 Task: Find connections with filter location Maldegem with filter topic #Travellingwith filter profile language English with filter current company Acme Services with filter school Avanthi Institute of Engineering & Technology, Tamaram Village, Makavarapalem mandal, Narsipatnam , Pin-531113. (CC-81) with filter industry Waste Collection with filter service category Event Planning with filter keywords title Mover
Action: Mouse moved to (539, 105)
Screenshot: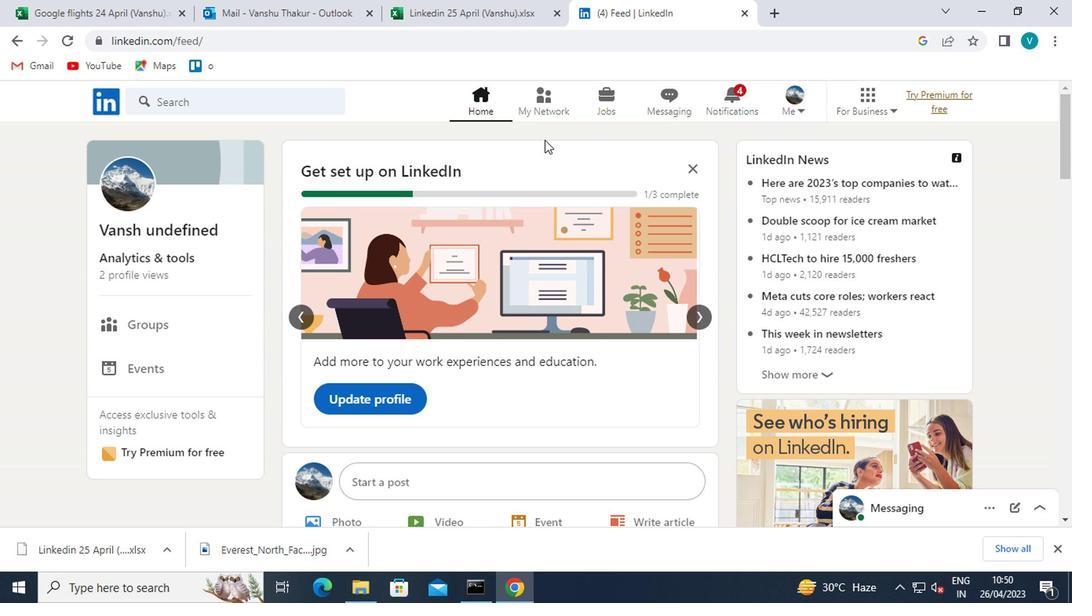 
Action: Mouse pressed left at (539, 105)
Screenshot: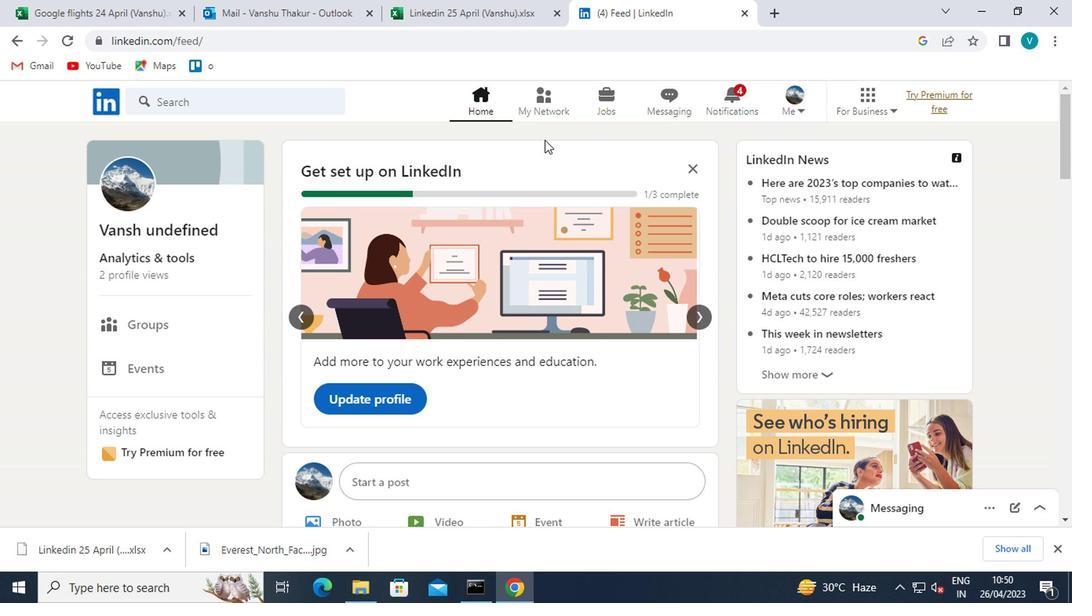 
Action: Mouse moved to (177, 185)
Screenshot: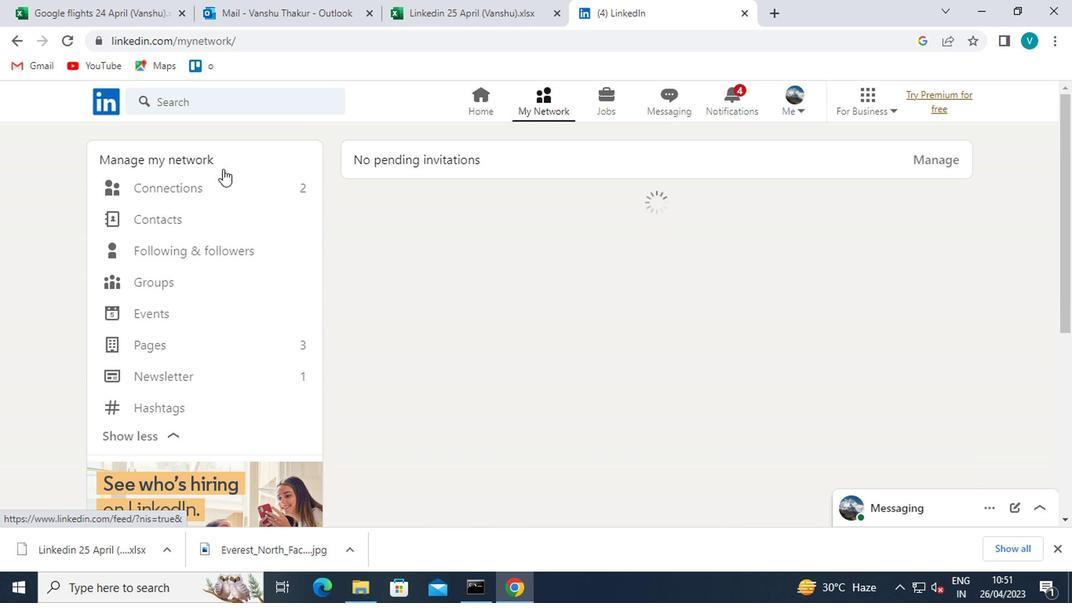 
Action: Mouse pressed left at (177, 185)
Screenshot: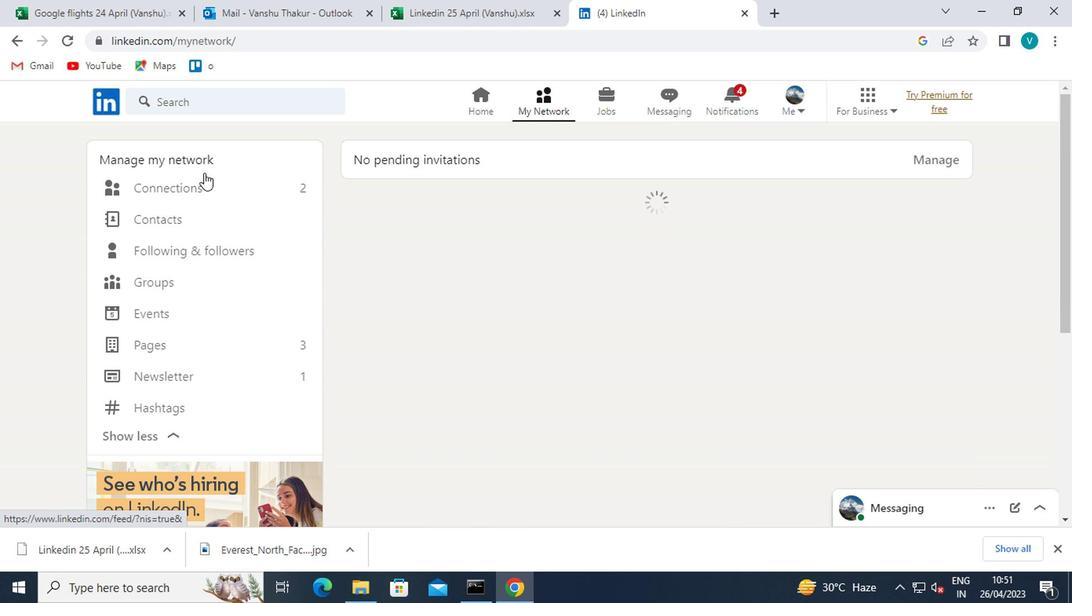 
Action: Mouse moved to (666, 191)
Screenshot: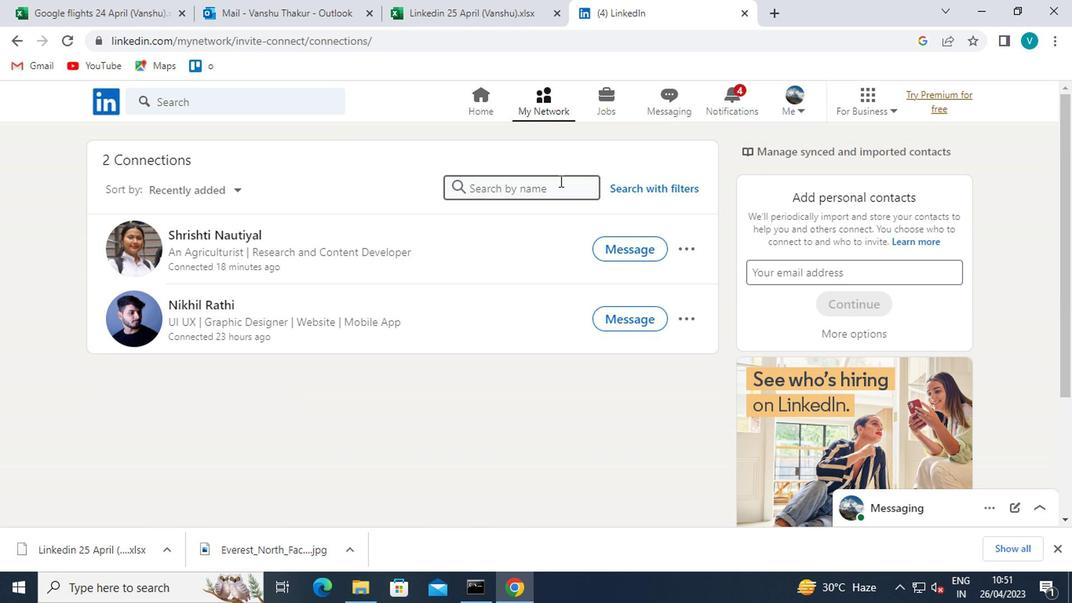 
Action: Mouse pressed left at (666, 191)
Screenshot: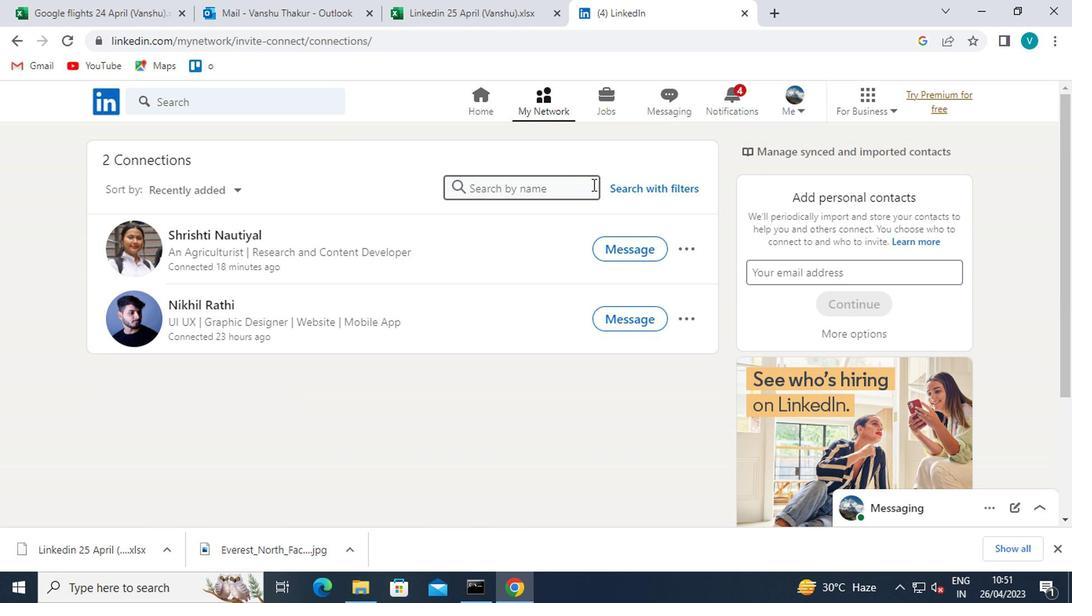 
Action: Mouse moved to (533, 154)
Screenshot: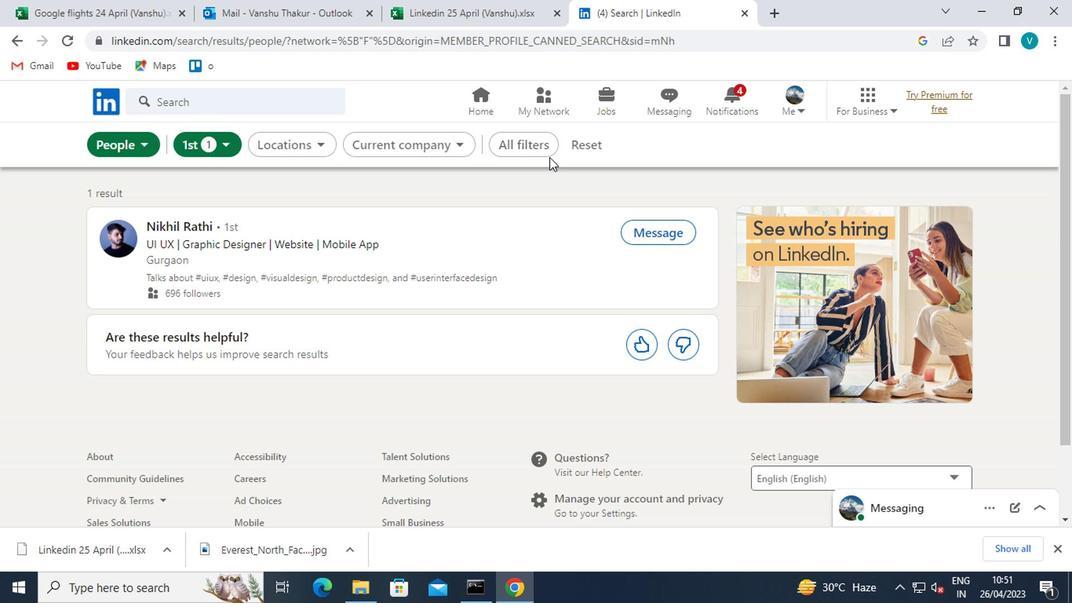 
Action: Mouse pressed left at (533, 154)
Screenshot: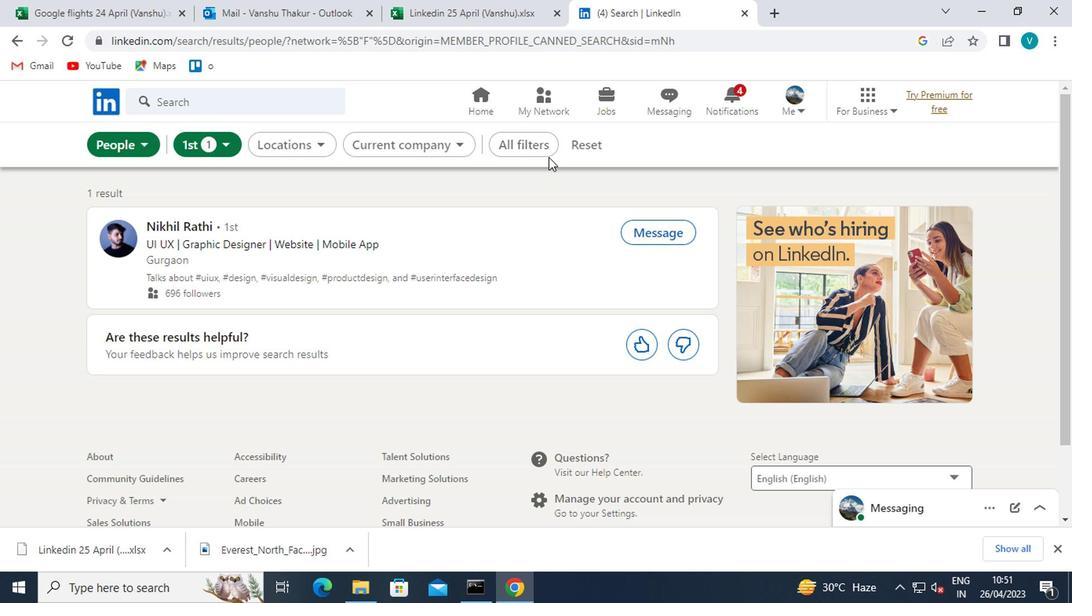 
Action: Mouse moved to (757, 220)
Screenshot: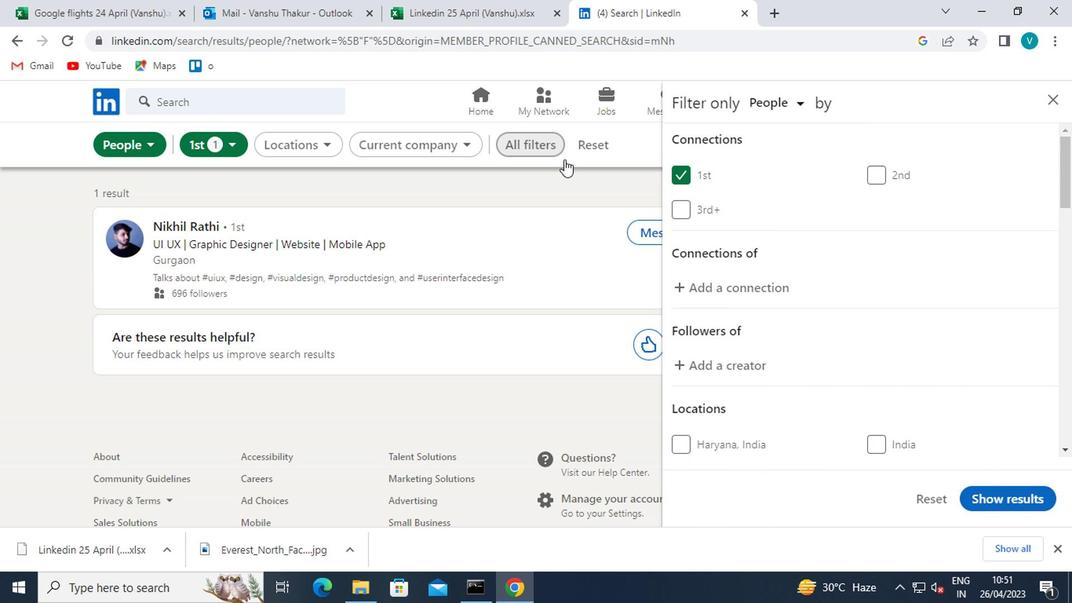 
Action: Mouse scrolled (757, 219) with delta (0, -1)
Screenshot: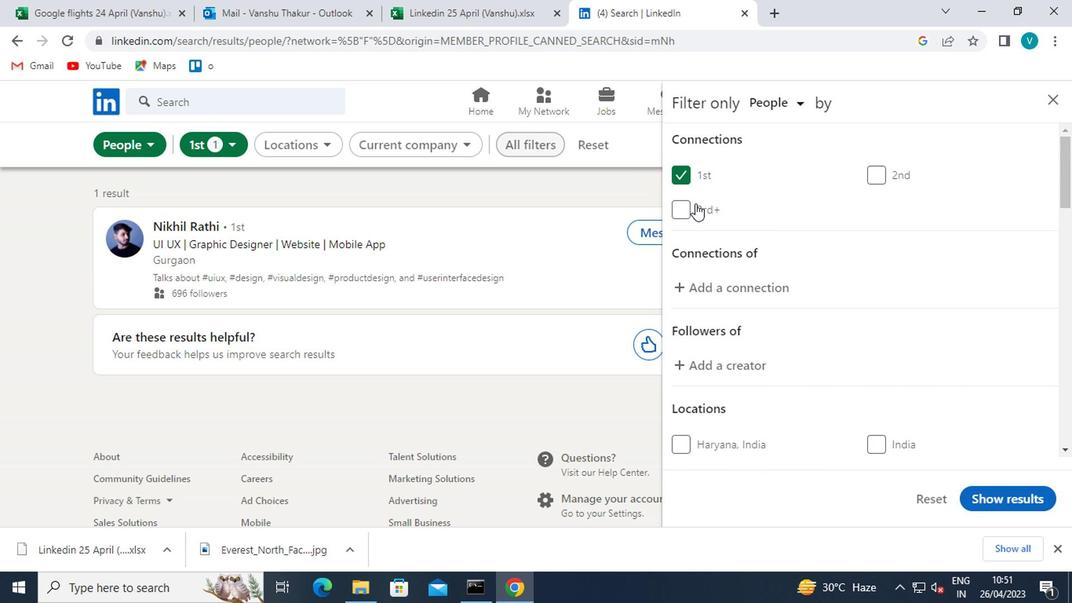 
Action: Mouse scrolled (757, 219) with delta (0, -1)
Screenshot: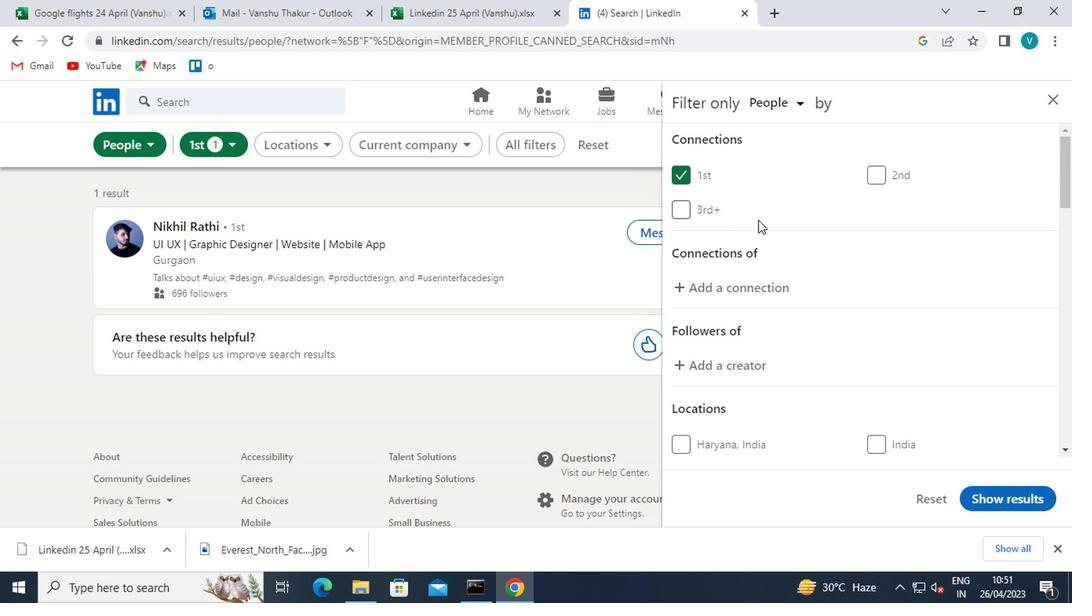
Action: Mouse moved to (731, 352)
Screenshot: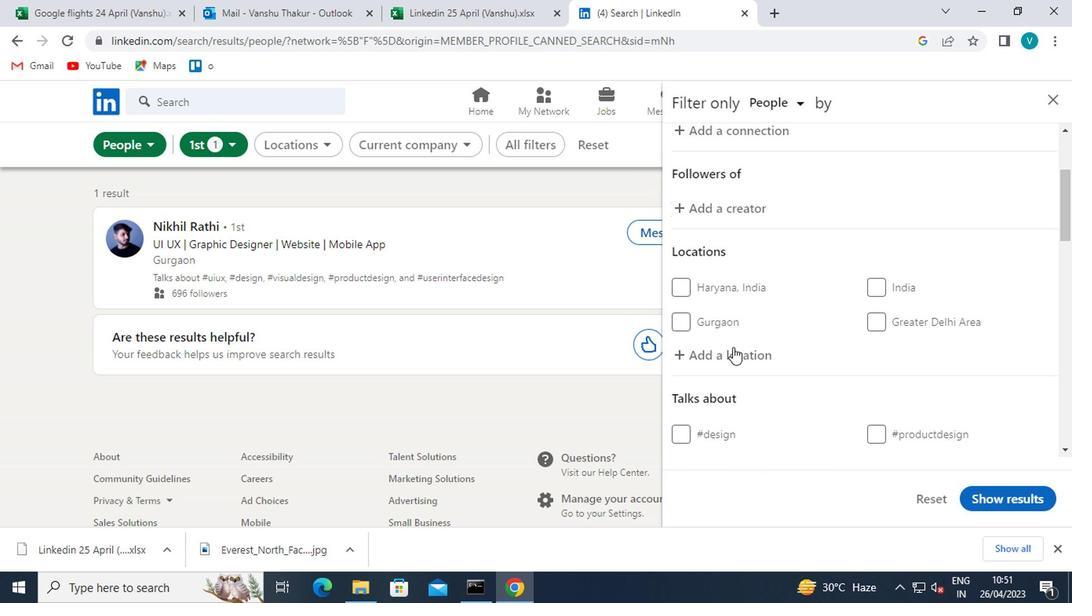 
Action: Mouse pressed left at (731, 352)
Screenshot: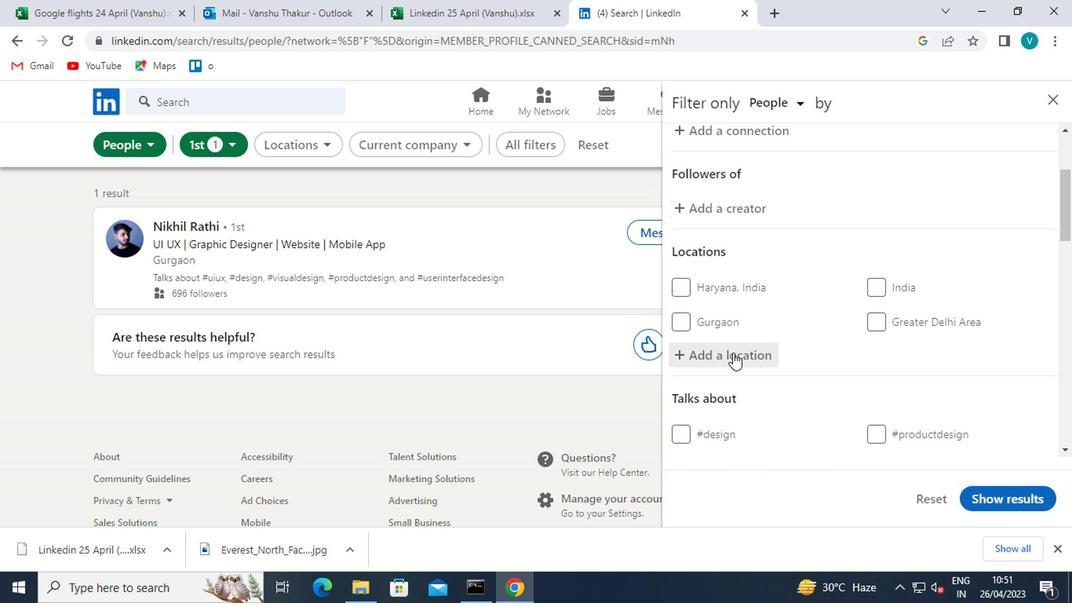 
Action: Key pressed <Key.shift>MALDEGEM
Screenshot: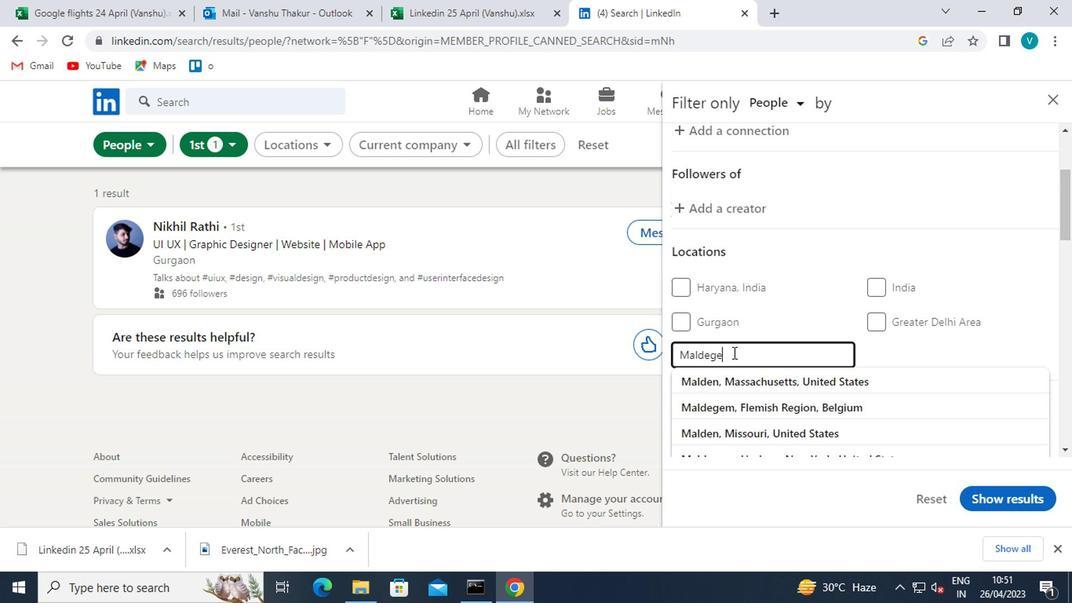 
Action: Mouse moved to (746, 386)
Screenshot: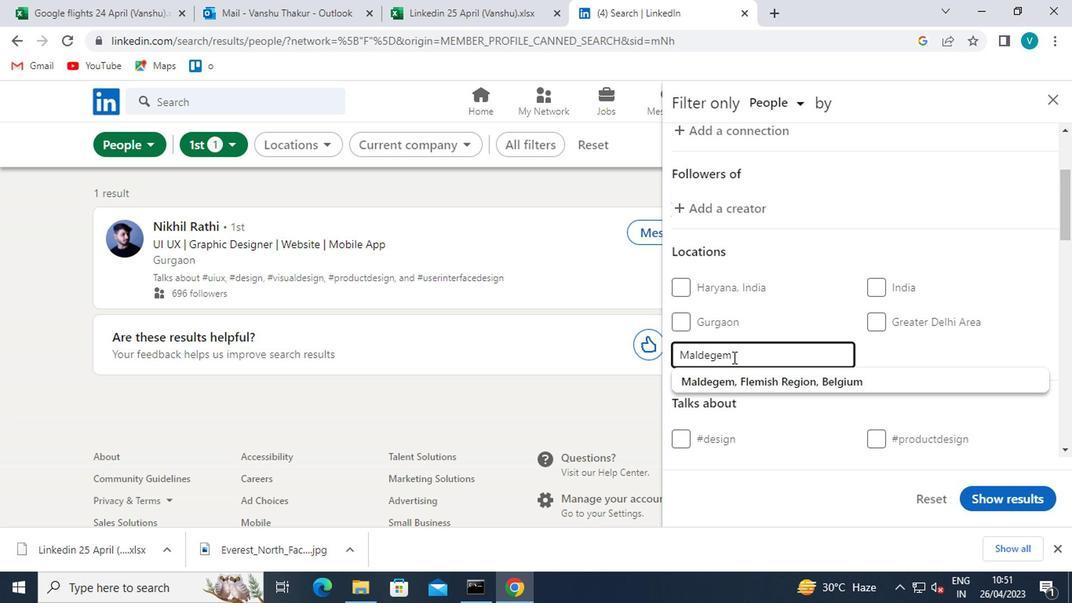 
Action: Mouse pressed left at (746, 386)
Screenshot: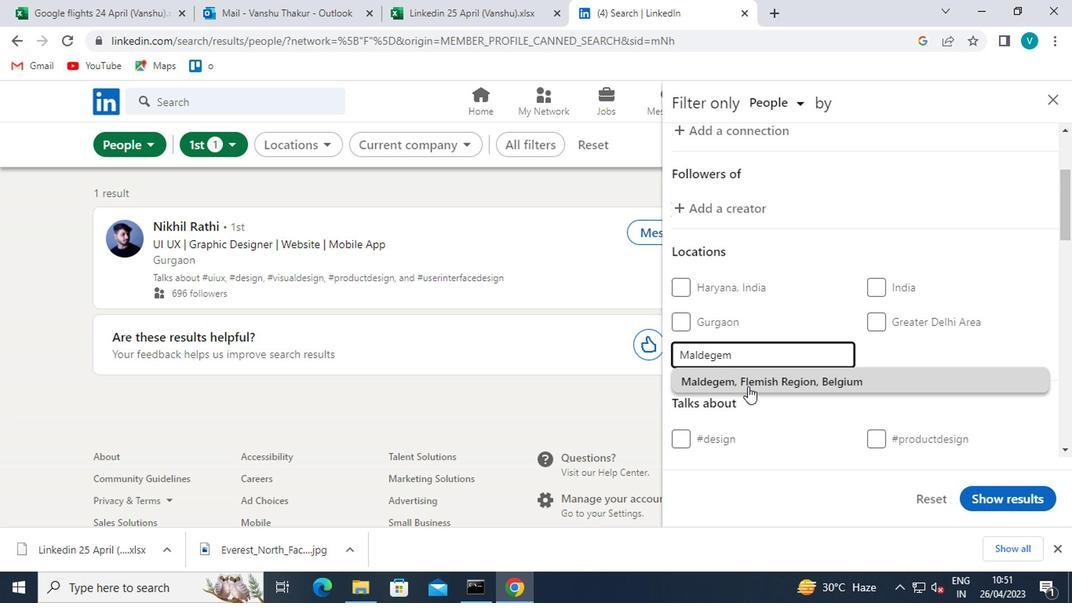 
Action: Mouse scrolled (746, 385) with delta (0, -1)
Screenshot: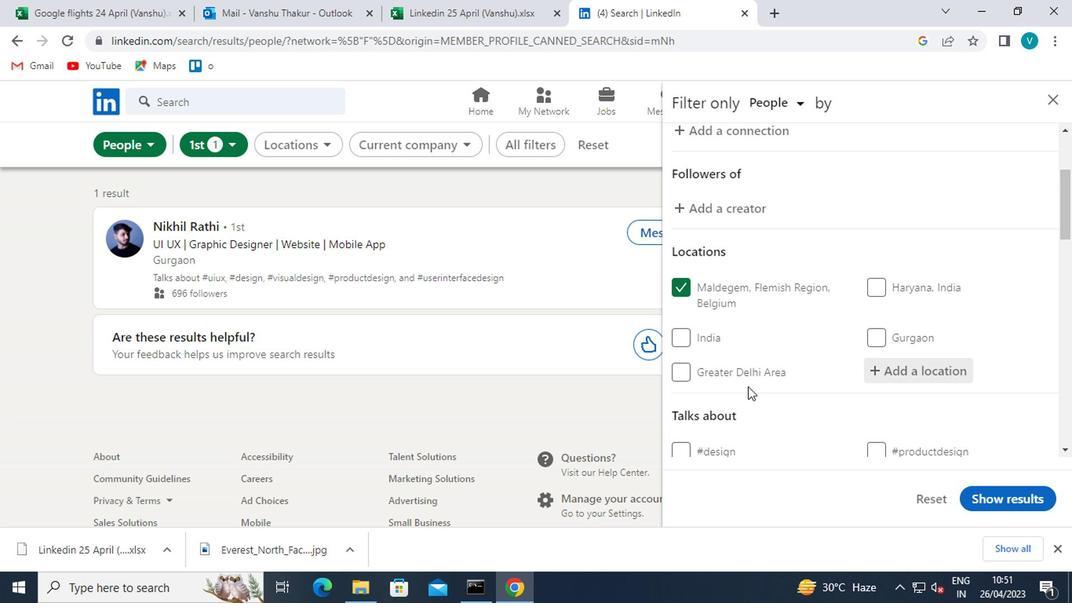 
Action: Mouse scrolled (746, 385) with delta (0, -1)
Screenshot: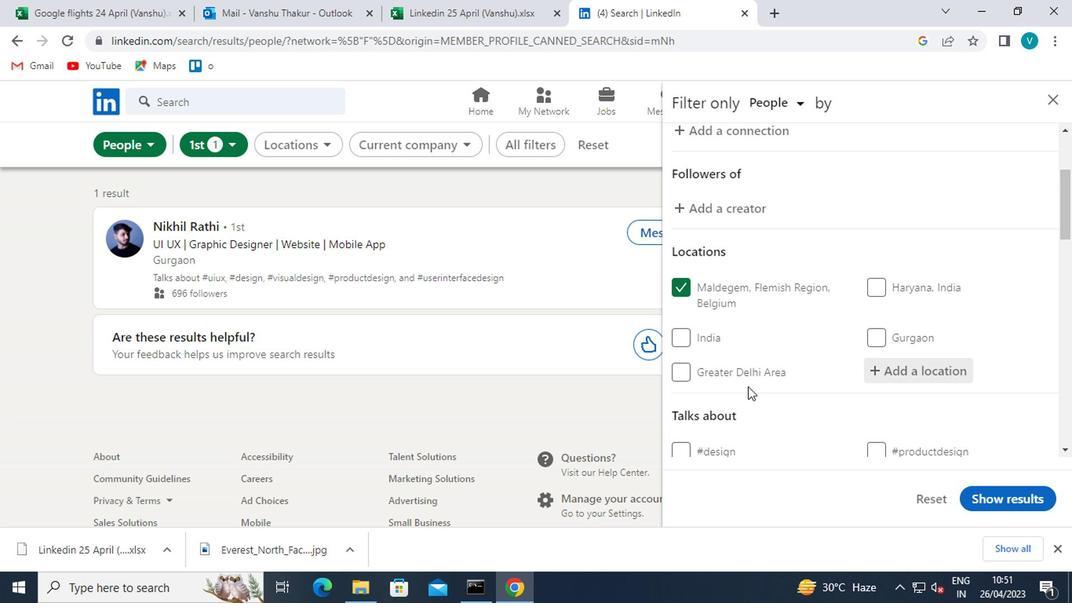 
Action: Mouse moved to (888, 362)
Screenshot: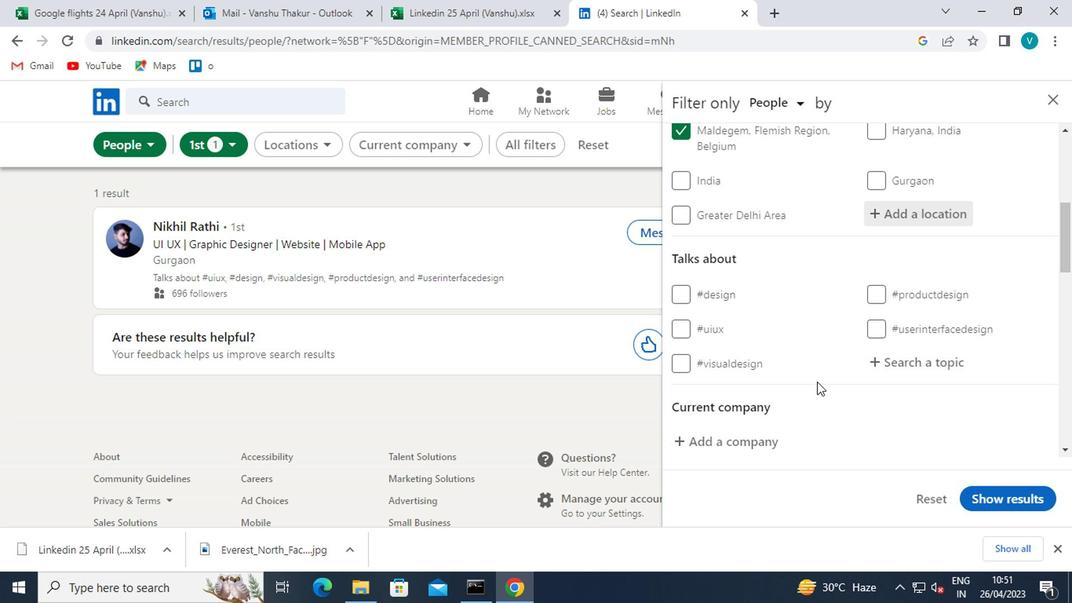 
Action: Mouse pressed left at (888, 362)
Screenshot: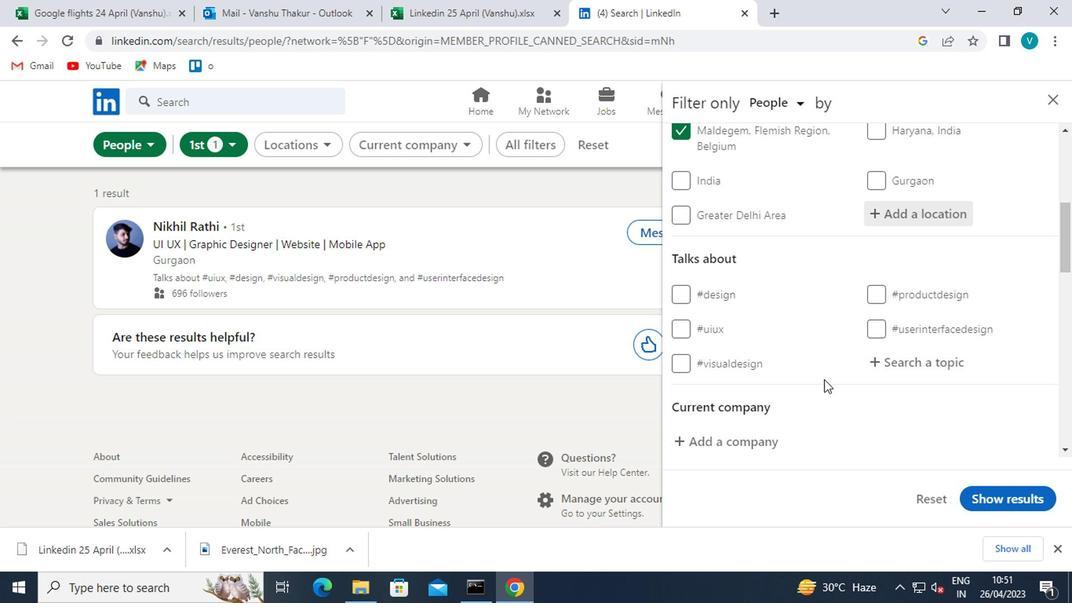 
Action: Key pressed <Key.shift>#<Key.shift>TRAVELLING
Screenshot: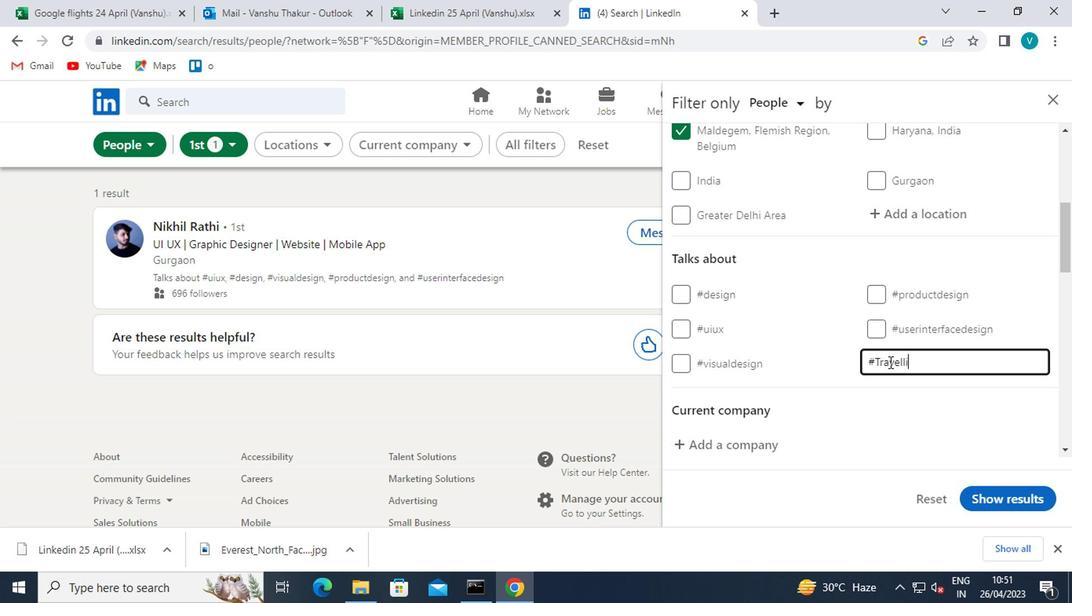 
Action: Mouse moved to (899, 395)
Screenshot: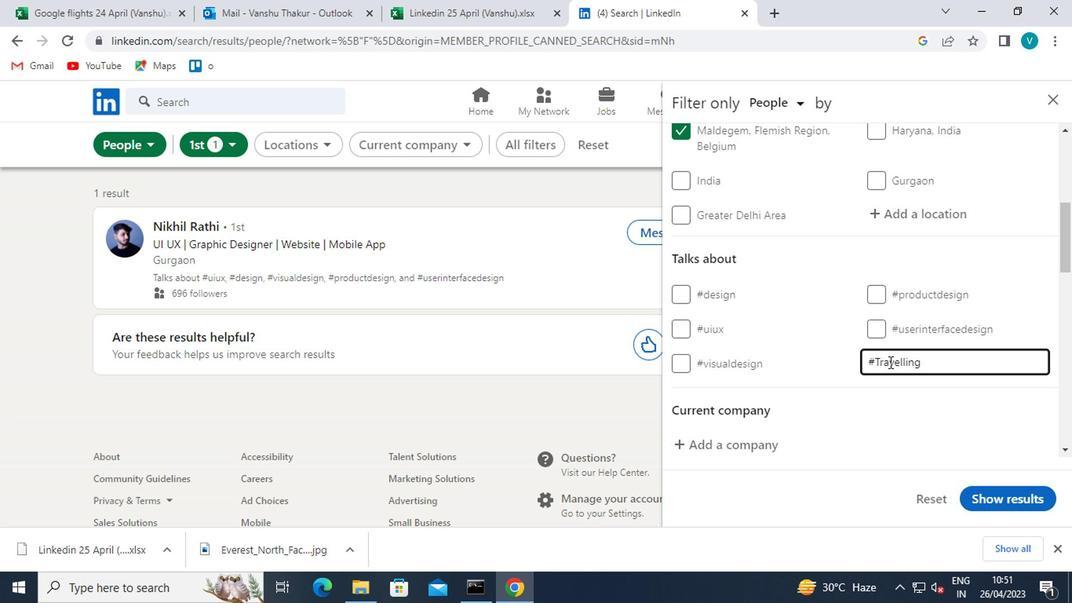 
Action: Mouse pressed left at (899, 395)
Screenshot: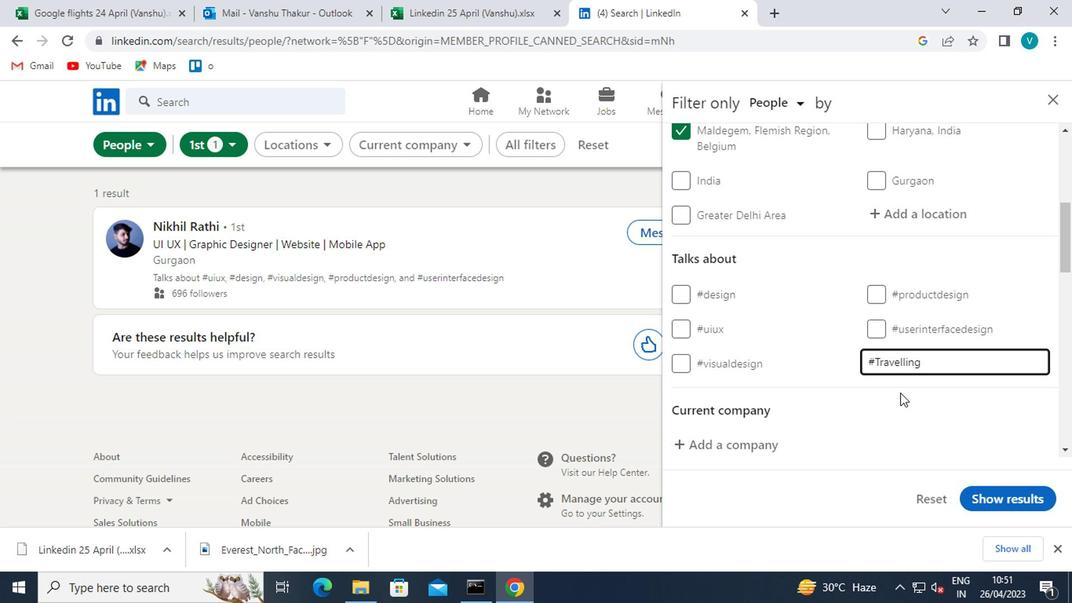 
Action: Mouse scrolled (899, 395) with delta (0, 0)
Screenshot: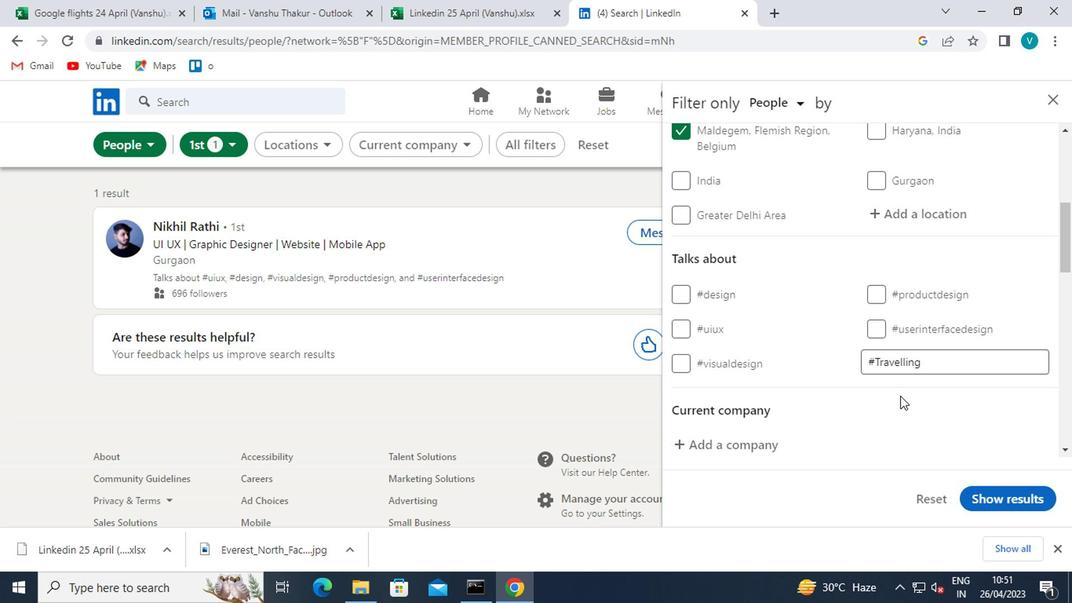 
Action: Mouse scrolled (899, 395) with delta (0, 0)
Screenshot: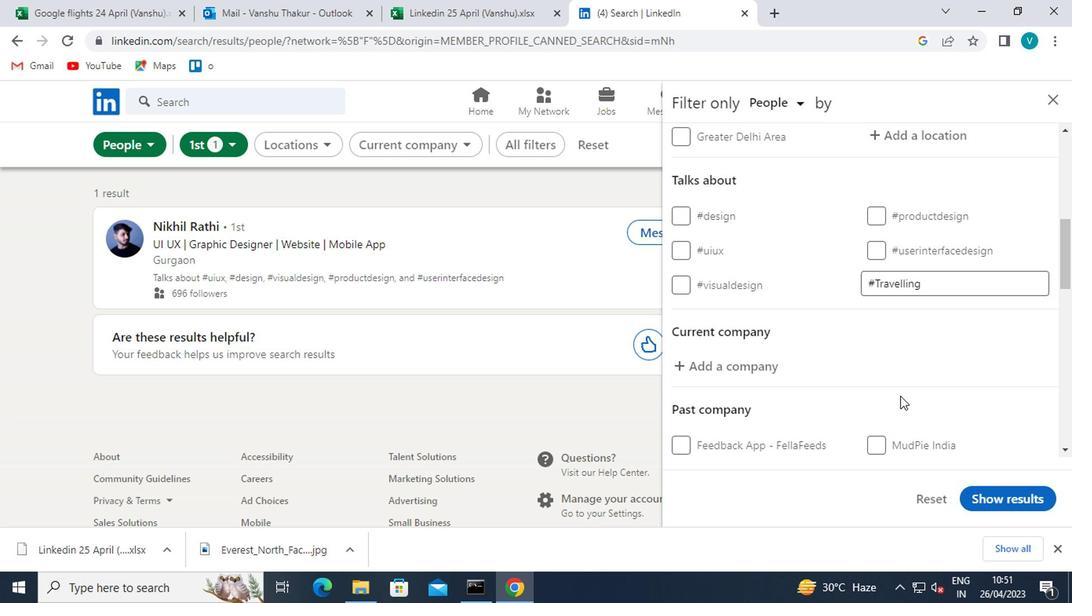 
Action: Mouse scrolled (899, 395) with delta (0, 0)
Screenshot: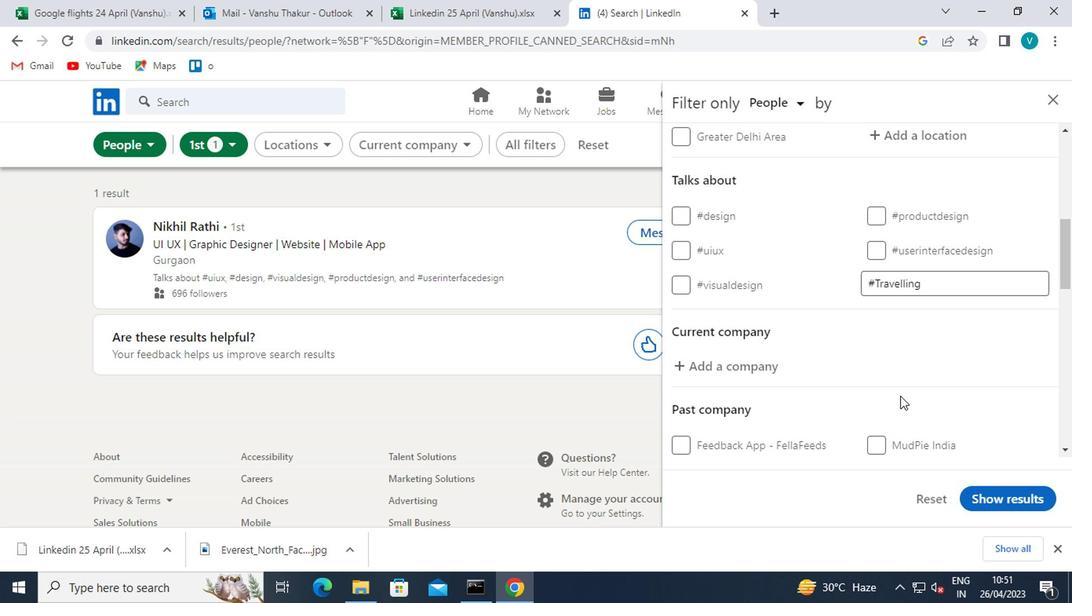 
Action: Mouse scrolled (899, 395) with delta (0, 0)
Screenshot: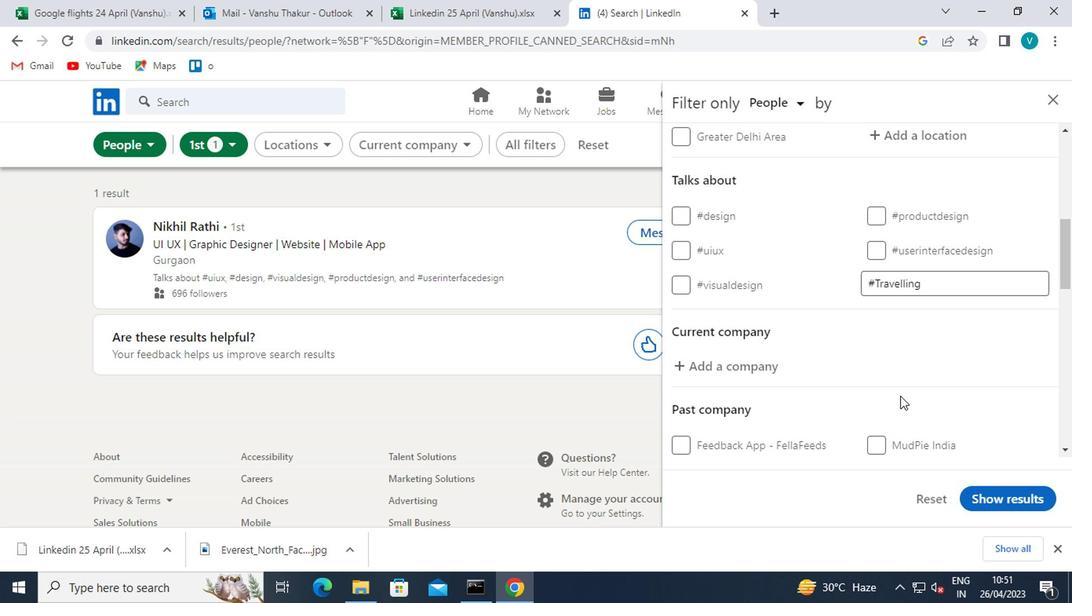 
Action: Mouse scrolled (899, 395) with delta (0, 0)
Screenshot: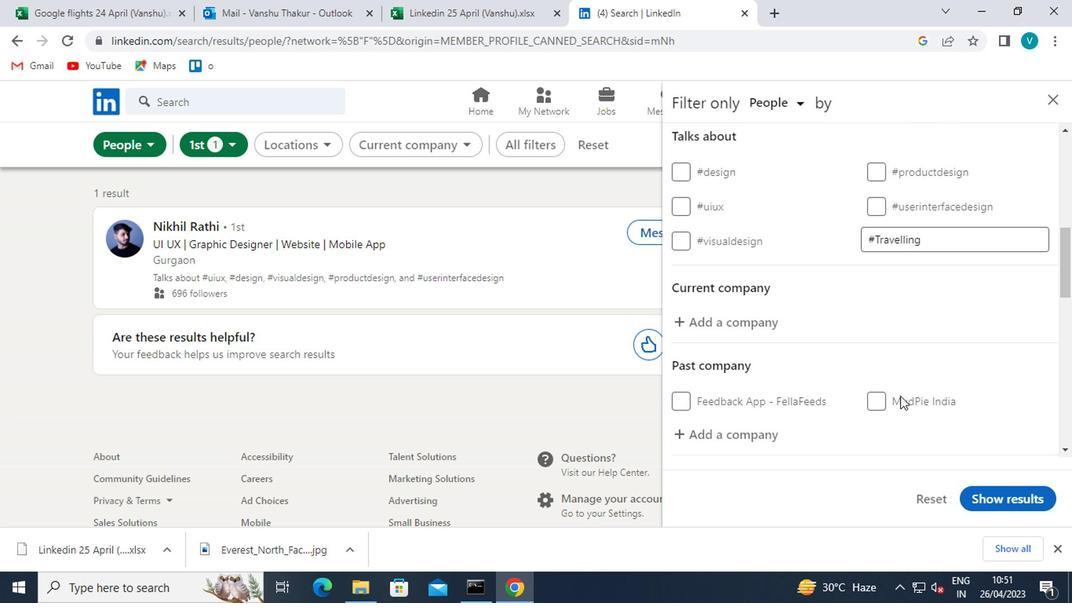 
Action: Mouse moved to (685, 363)
Screenshot: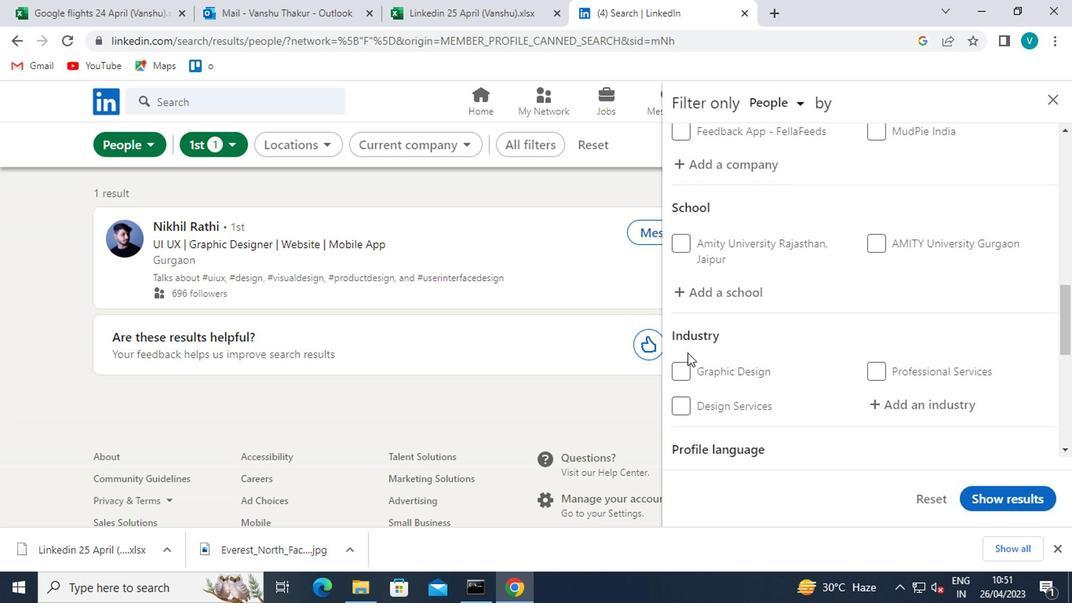 
Action: Mouse scrolled (685, 362) with delta (0, -1)
Screenshot: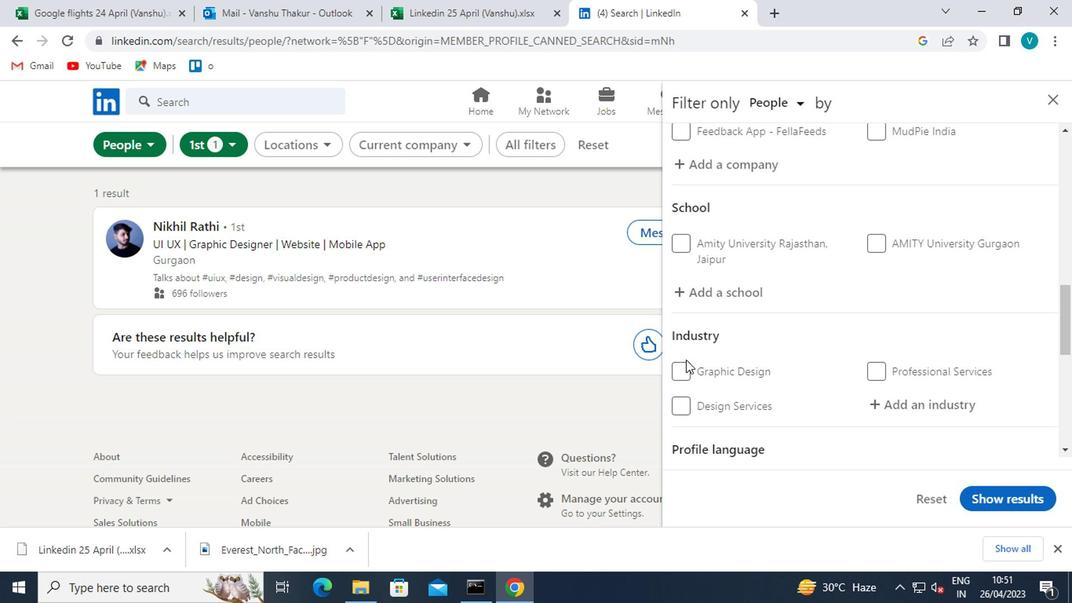 
Action: Mouse moved to (681, 414)
Screenshot: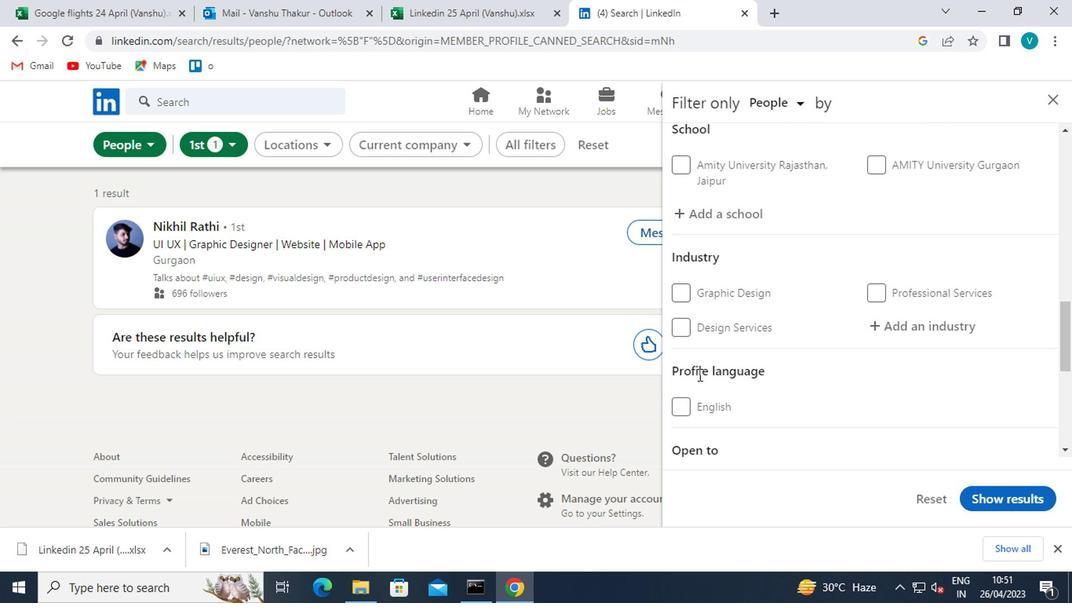
Action: Mouse pressed left at (681, 414)
Screenshot: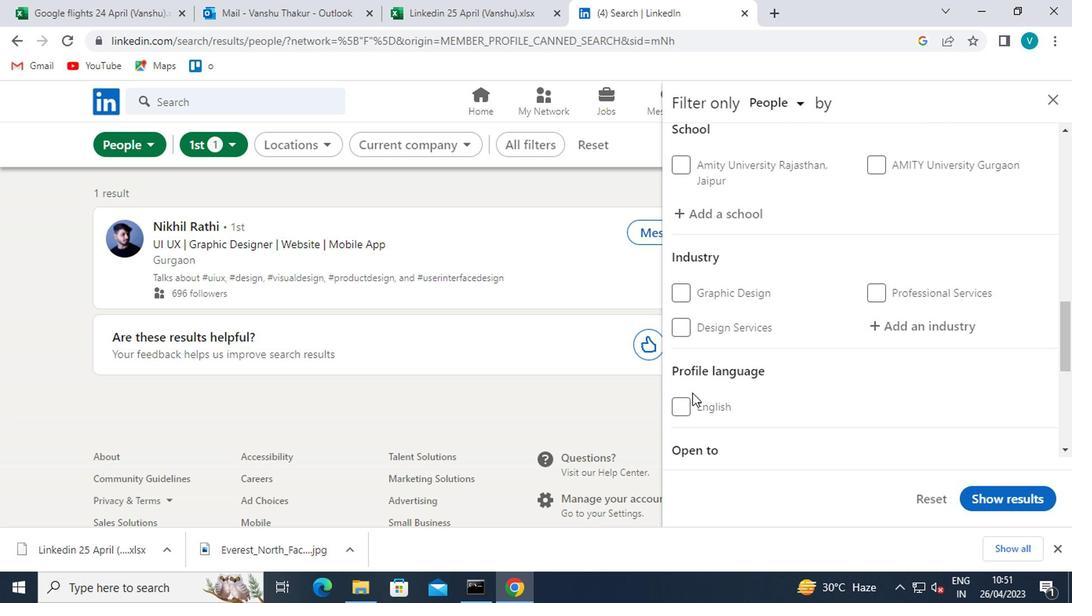 
Action: Mouse moved to (836, 344)
Screenshot: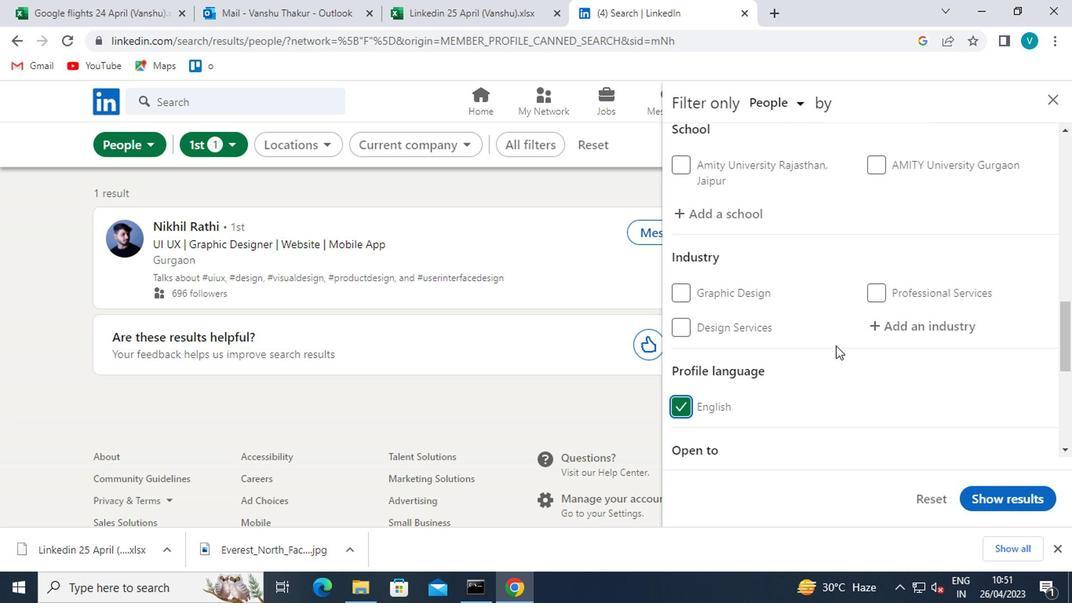 
Action: Mouse scrolled (836, 344) with delta (0, 0)
Screenshot: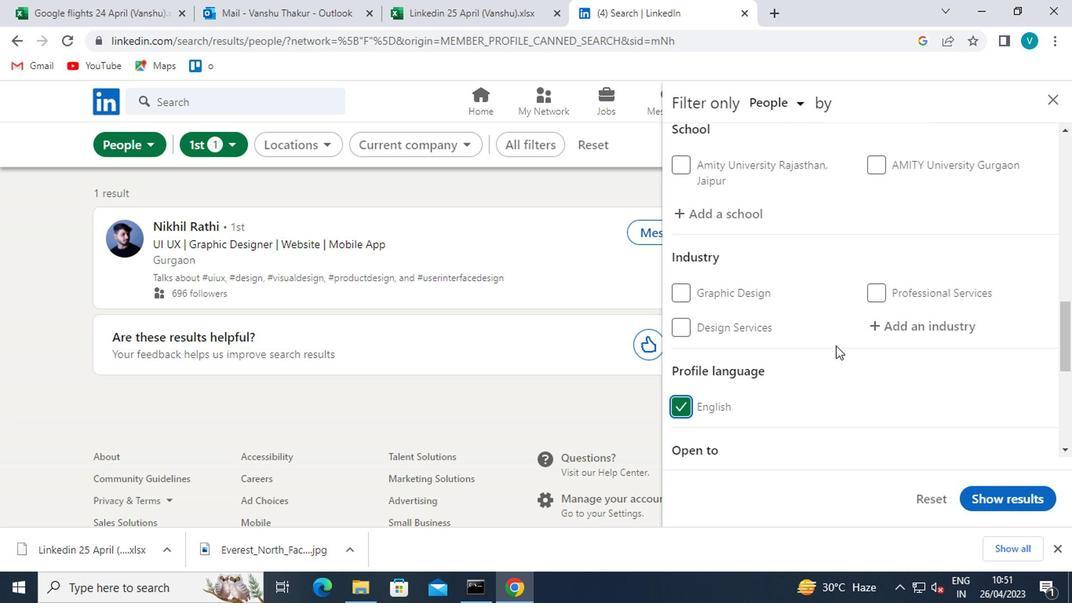 
Action: Mouse scrolled (836, 344) with delta (0, 0)
Screenshot: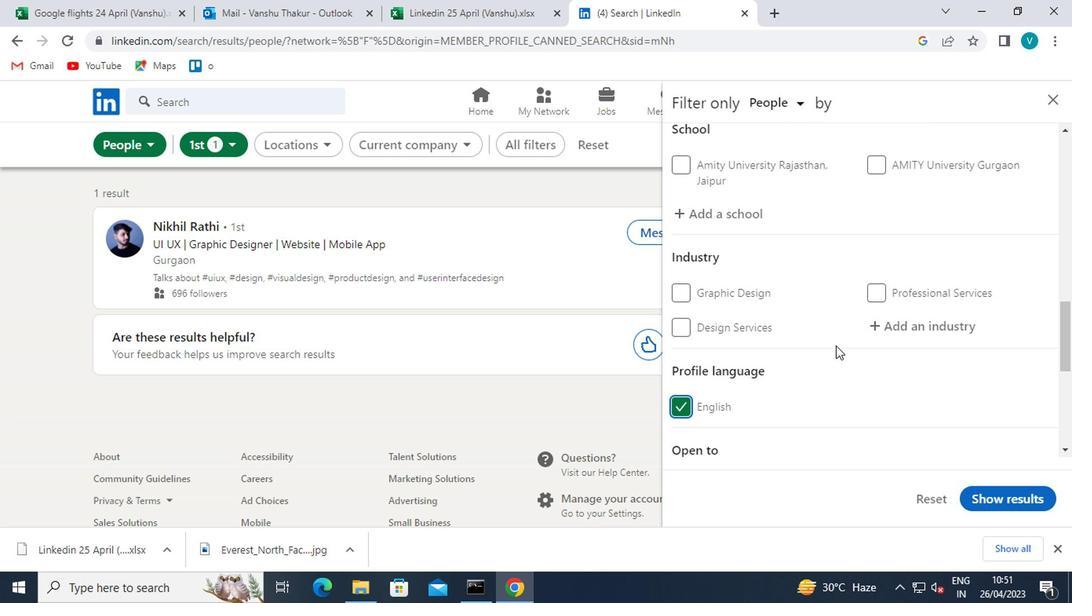 
Action: Mouse scrolled (836, 344) with delta (0, 0)
Screenshot: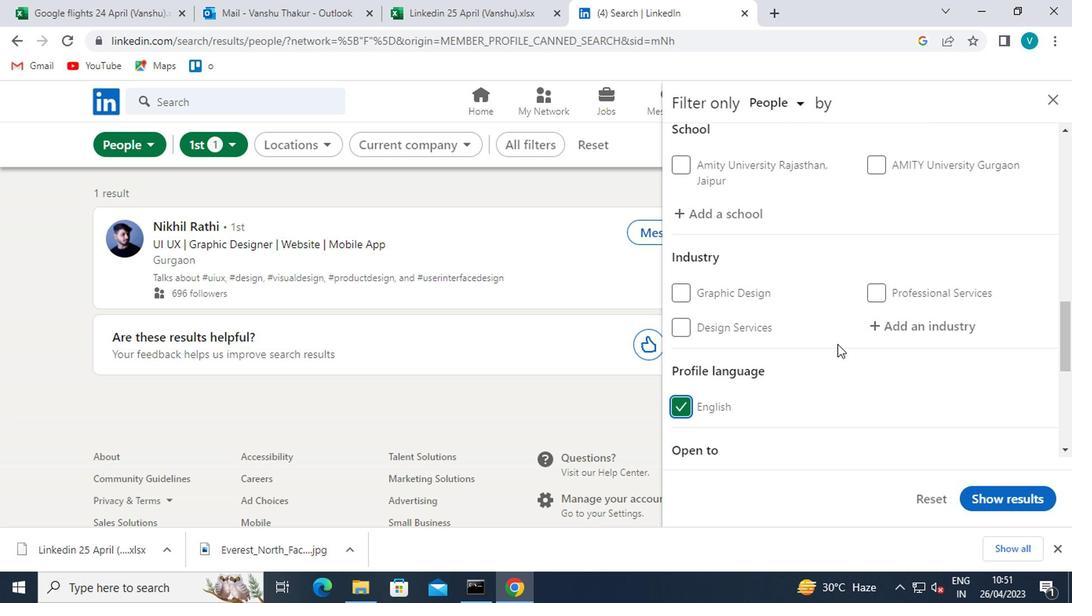
Action: Mouse moved to (747, 218)
Screenshot: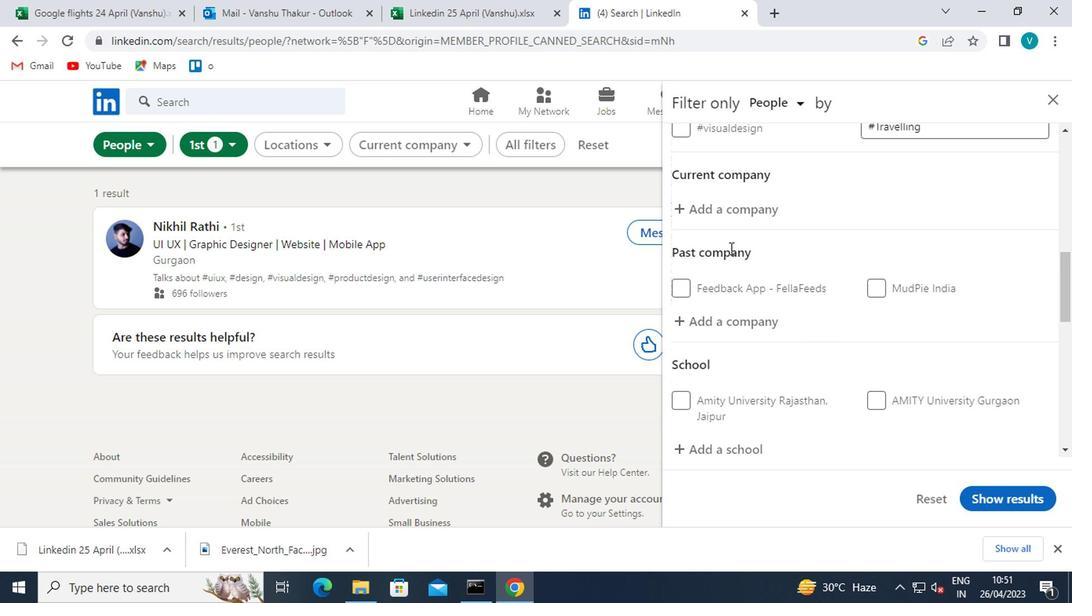 
Action: Mouse pressed left at (747, 218)
Screenshot: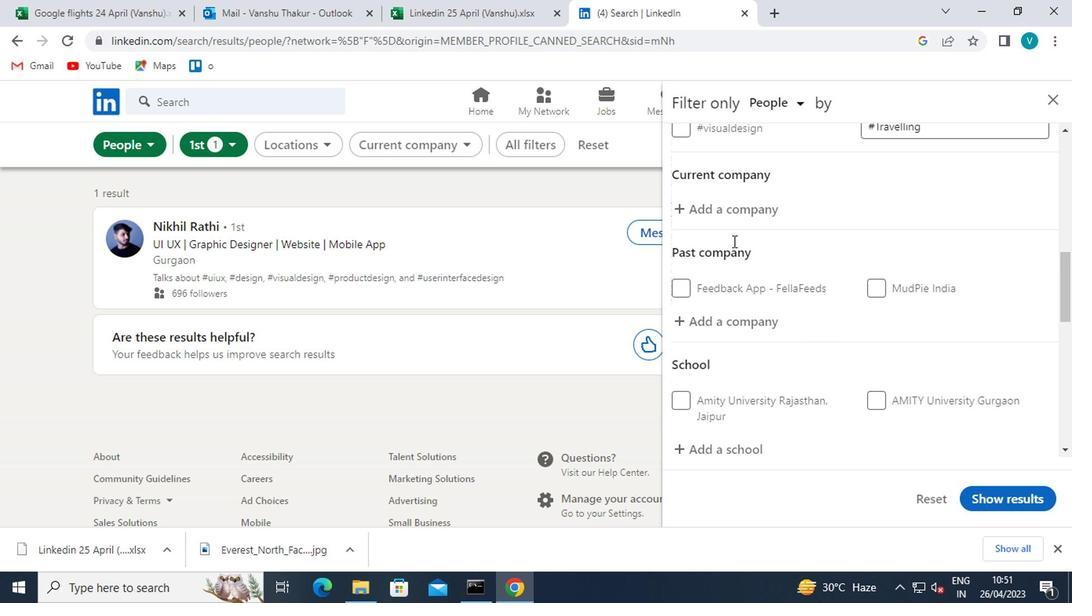
Action: Key pressed <Key.shift>ACME<Key.space>
Screenshot: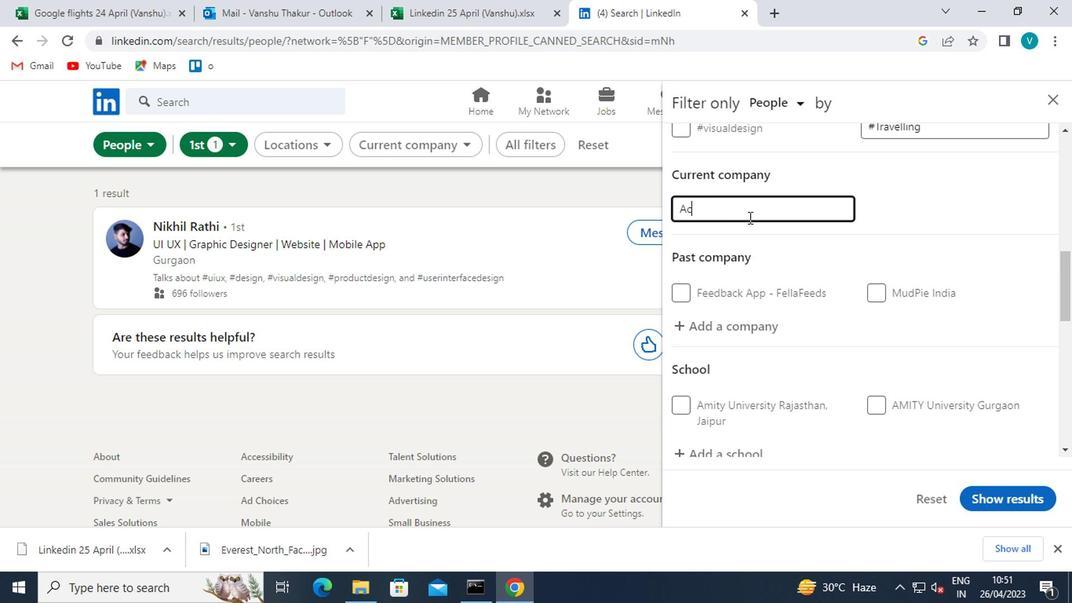 
Action: Mouse moved to (758, 292)
Screenshot: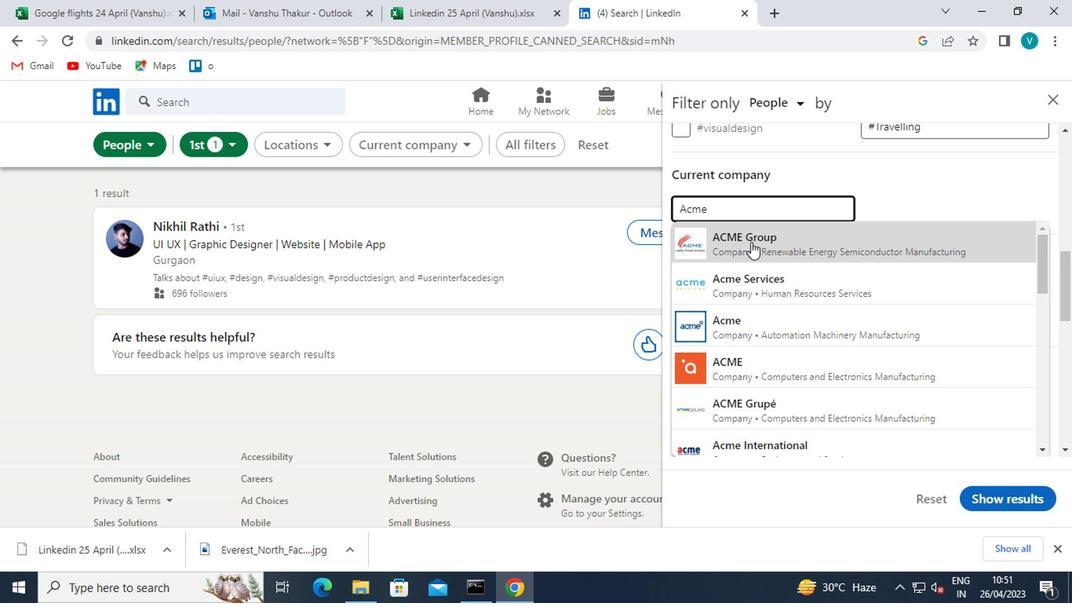 
Action: Mouse pressed left at (758, 292)
Screenshot: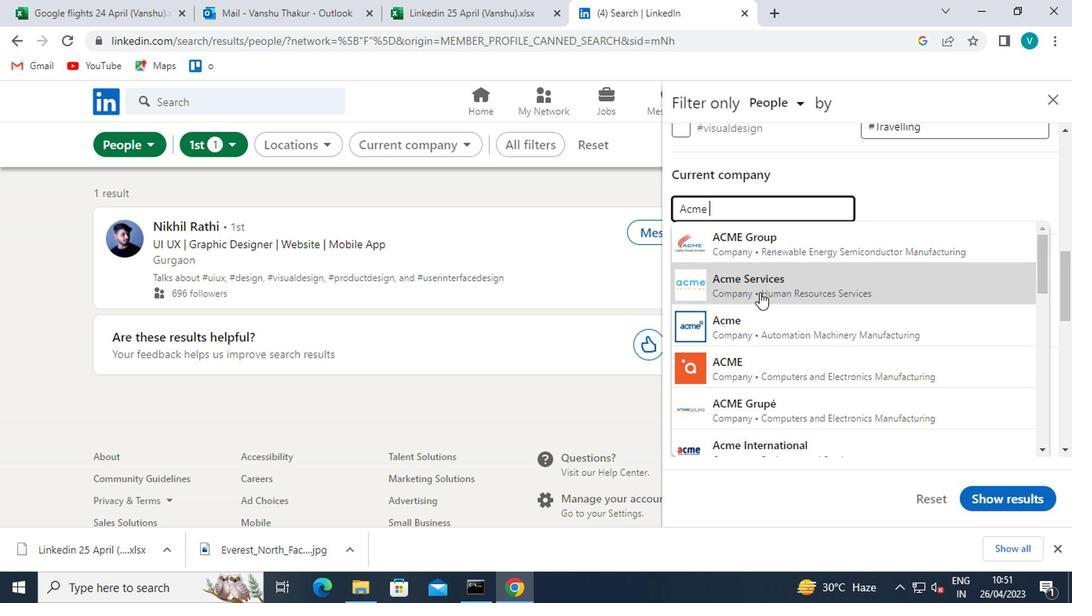 
Action: Mouse scrolled (758, 291) with delta (0, -1)
Screenshot: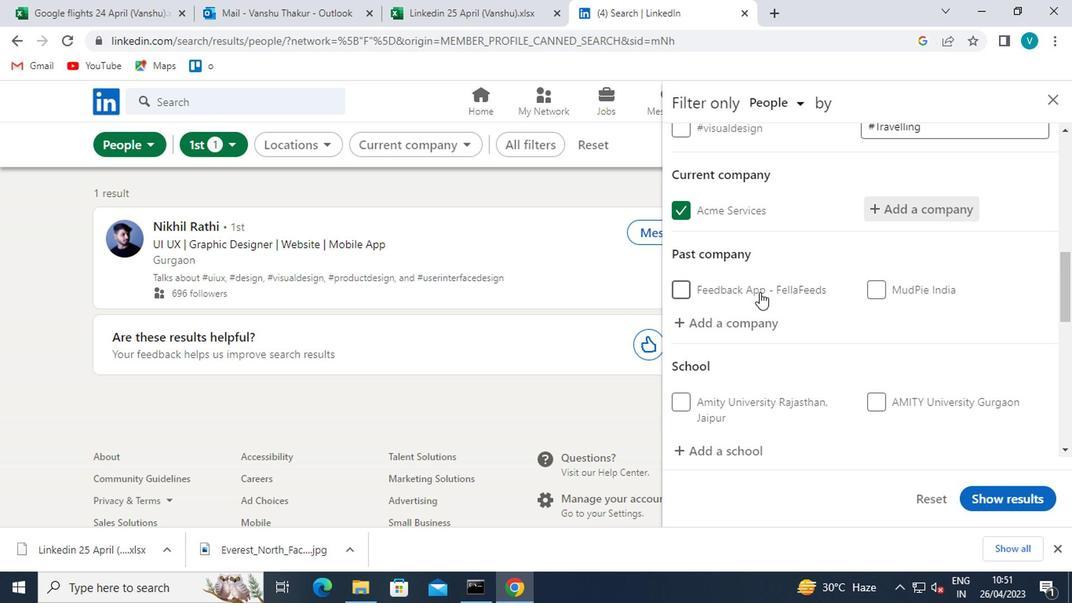 
Action: Mouse moved to (729, 358)
Screenshot: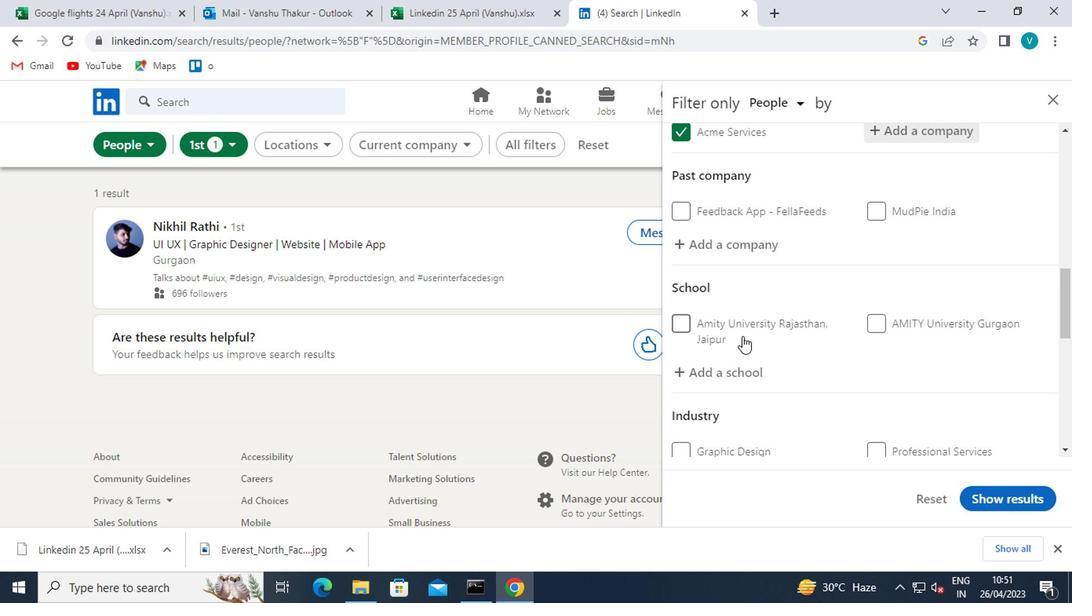 
Action: Mouse pressed left at (729, 358)
Screenshot: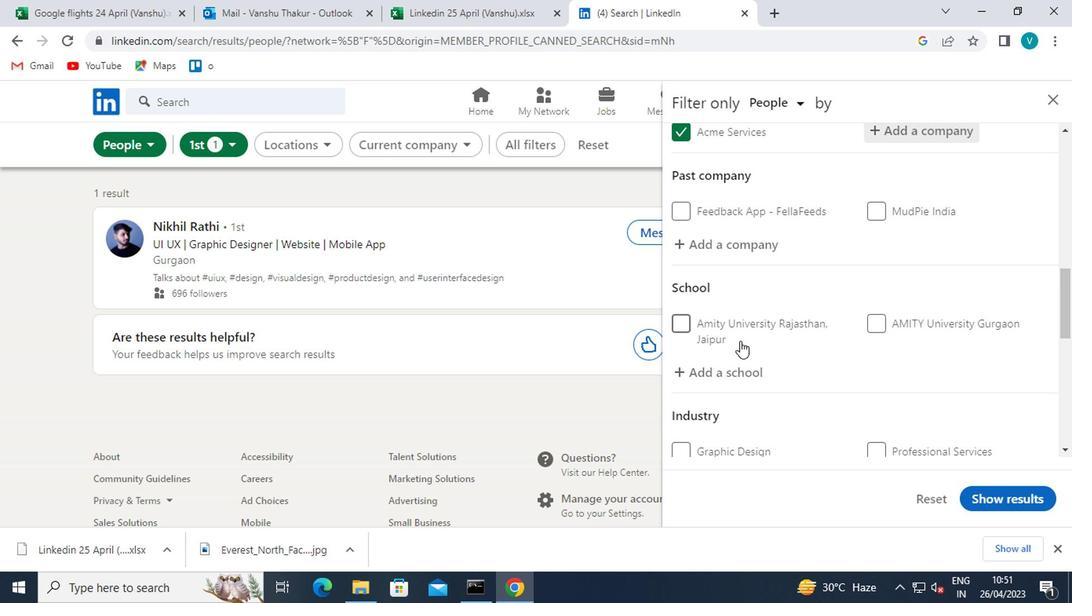 
Action: Mouse moved to (729, 359)
Screenshot: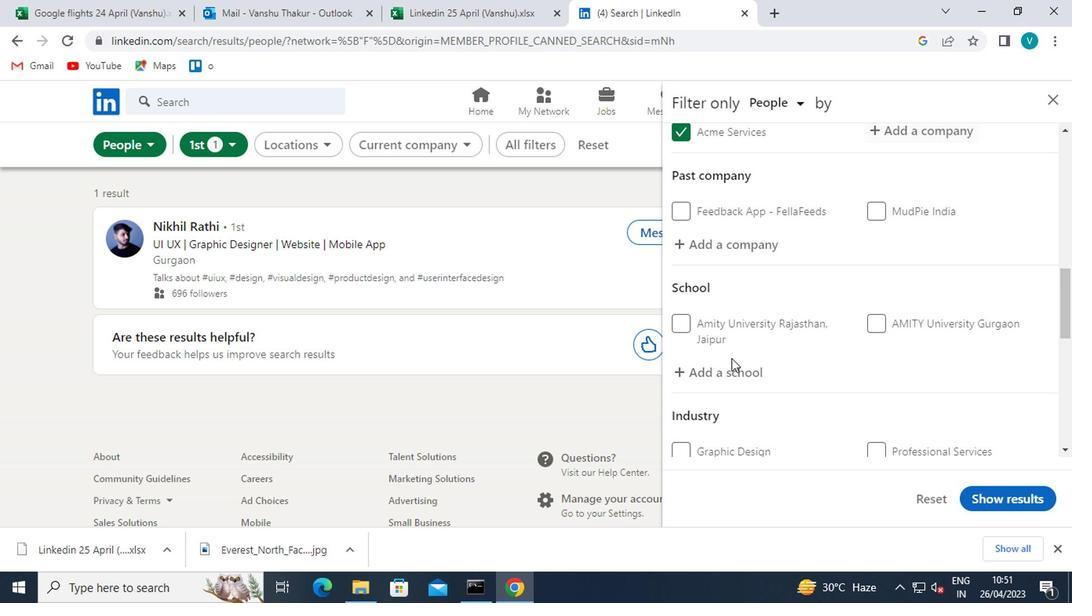 
Action: Mouse pressed left at (729, 359)
Screenshot: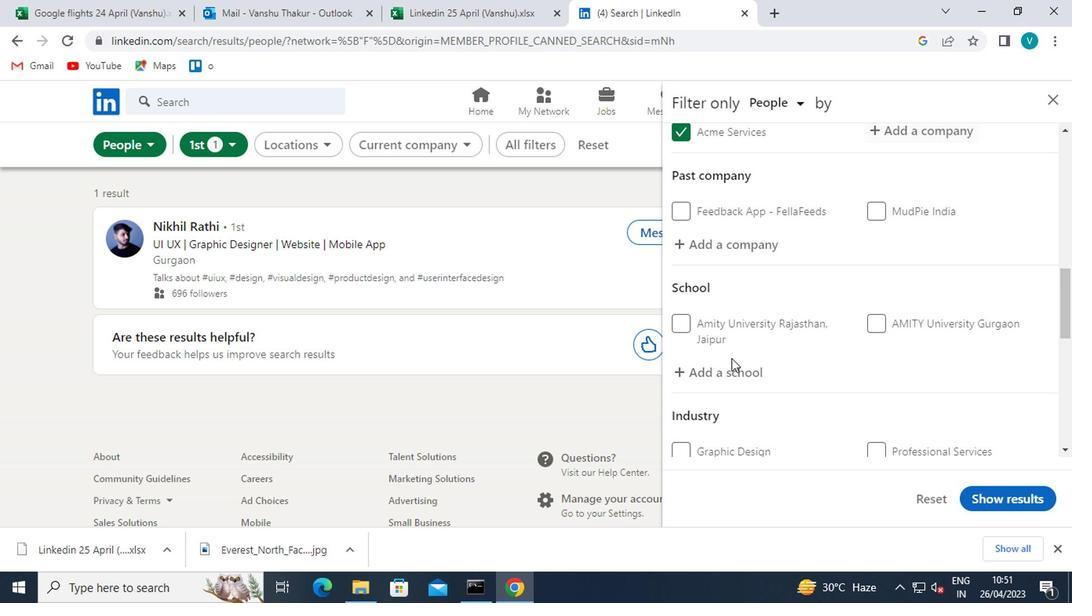 
Action: Mouse moved to (728, 360)
Screenshot: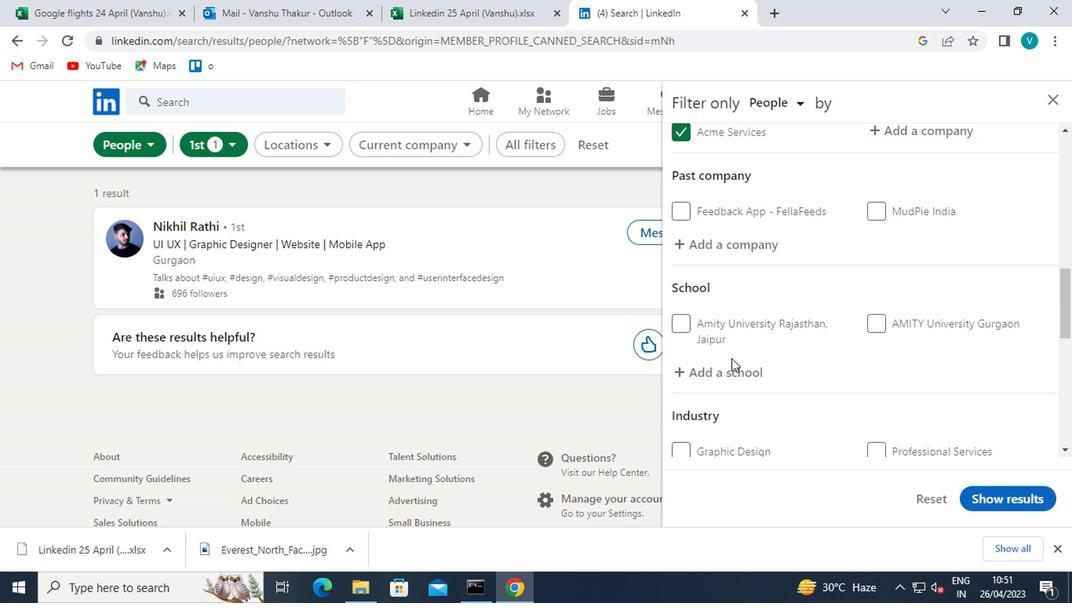 
Action: Key pressed <Key.shift>AVANTHI<Key.space>
Screenshot: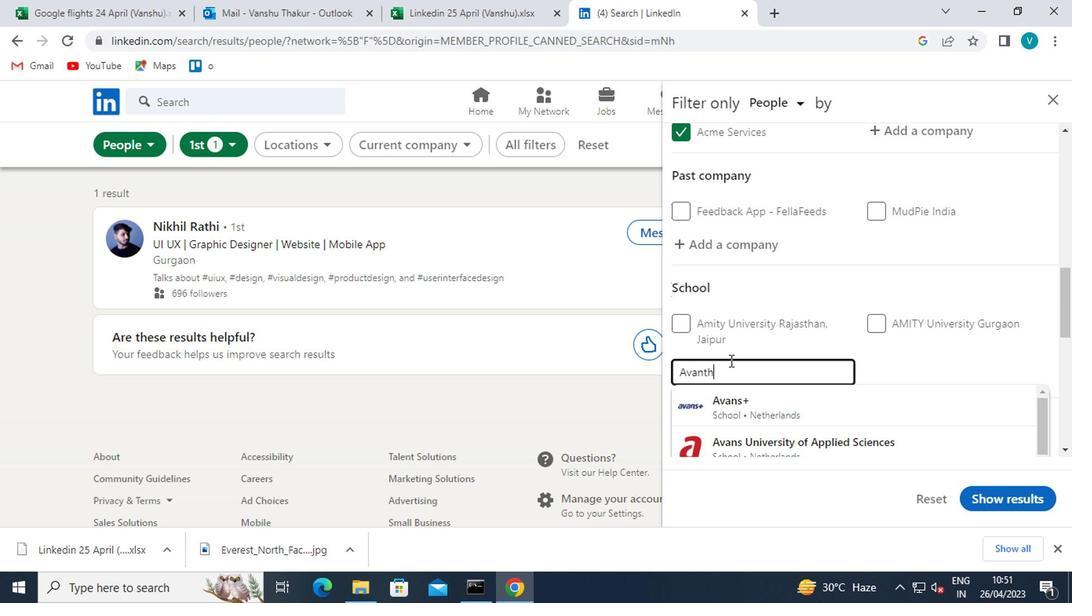 
Action: Mouse moved to (819, 439)
Screenshot: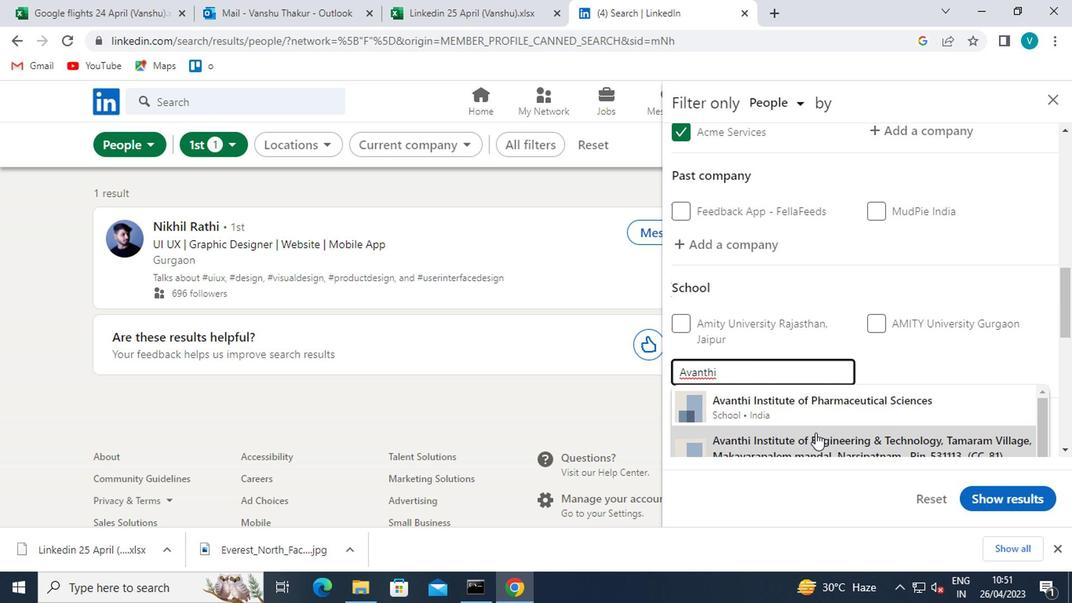 
Action: Mouse pressed left at (819, 439)
Screenshot: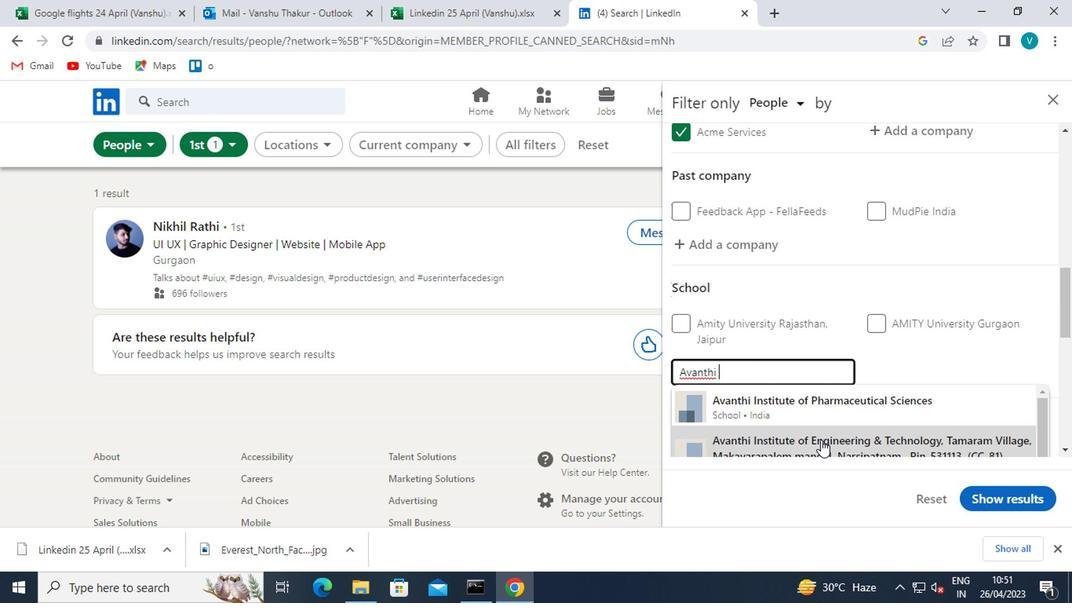 
Action: Mouse moved to (823, 434)
Screenshot: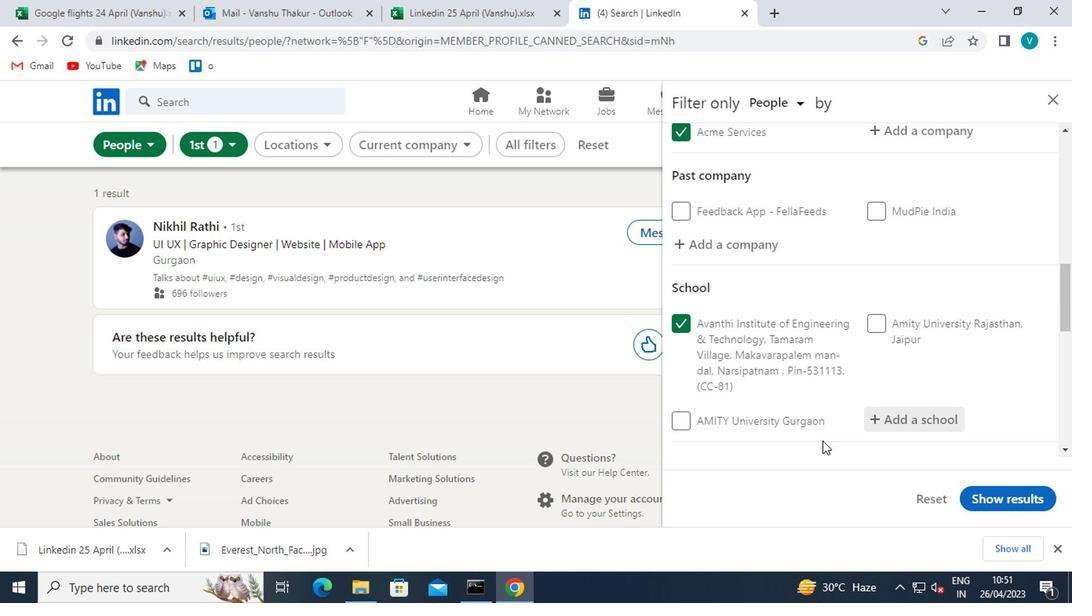
Action: Mouse scrolled (823, 433) with delta (0, 0)
Screenshot: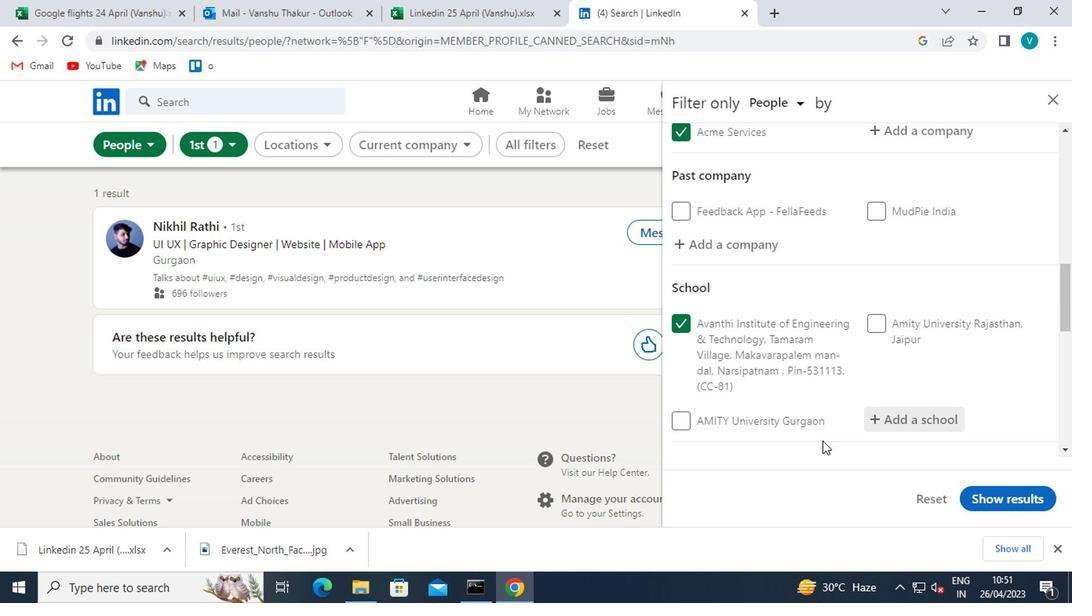 
Action: Mouse moved to (823, 432)
Screenshot: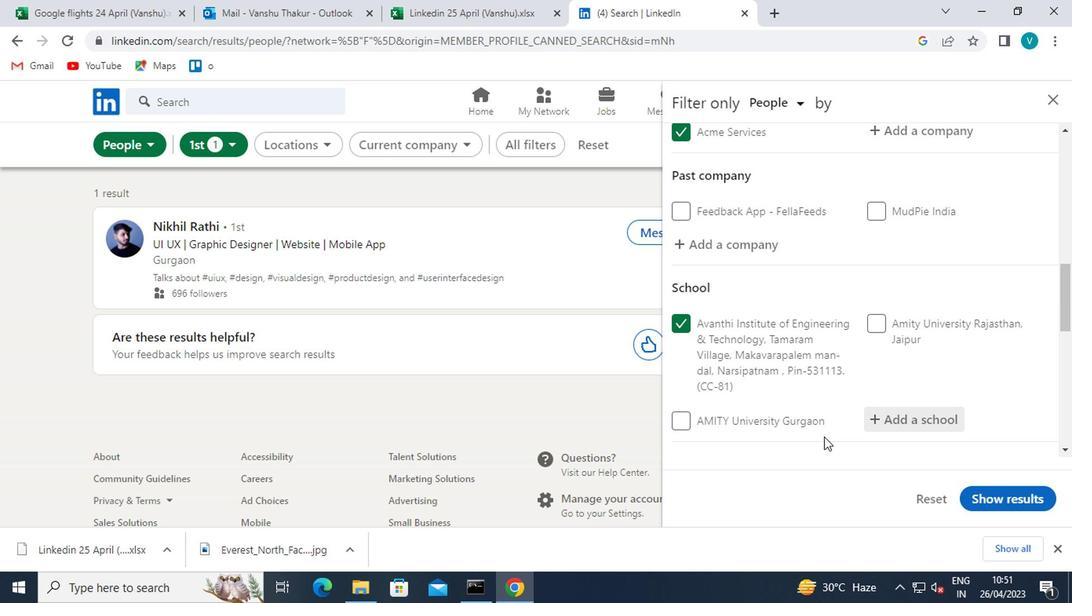 
Action: Mouse scrolled (823, 431) with delta (0, 0)
Screenshot: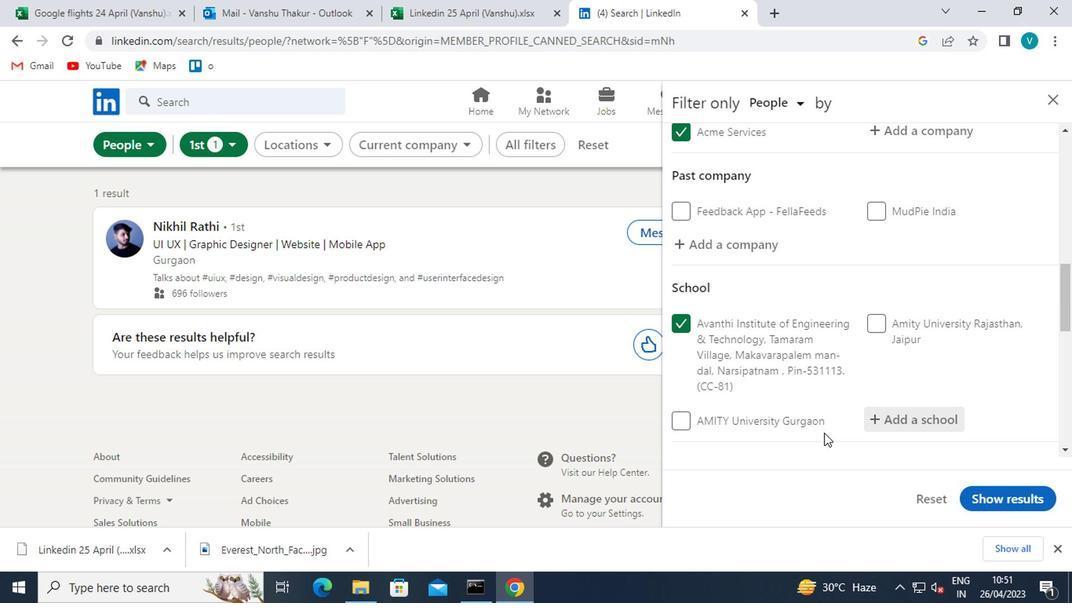 
Action: Mouse moved to (904, 371)
Screenshot: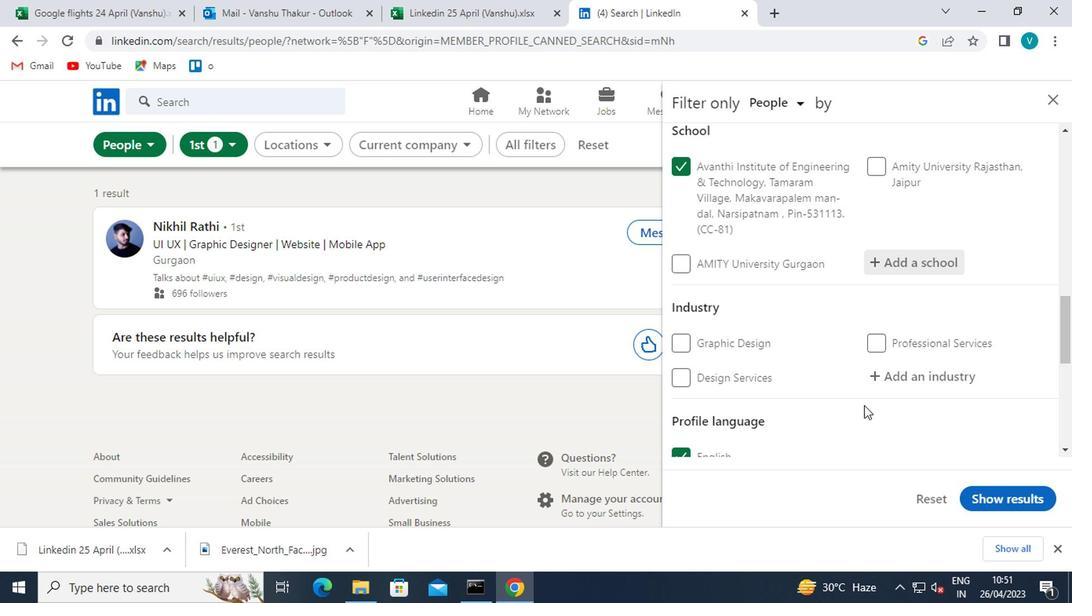 
Action: Mouse pressed left at (904, 371)
Screenshot: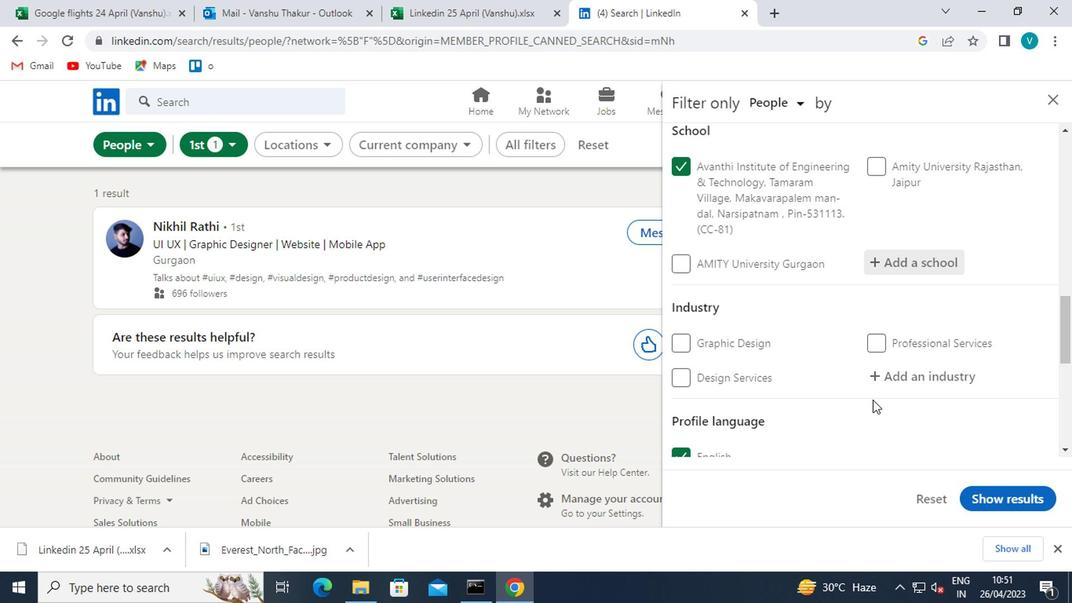 
Action: Key pressed <Key.shift>WASTE<Key.space><Key.shift>COLLE
Screenshot: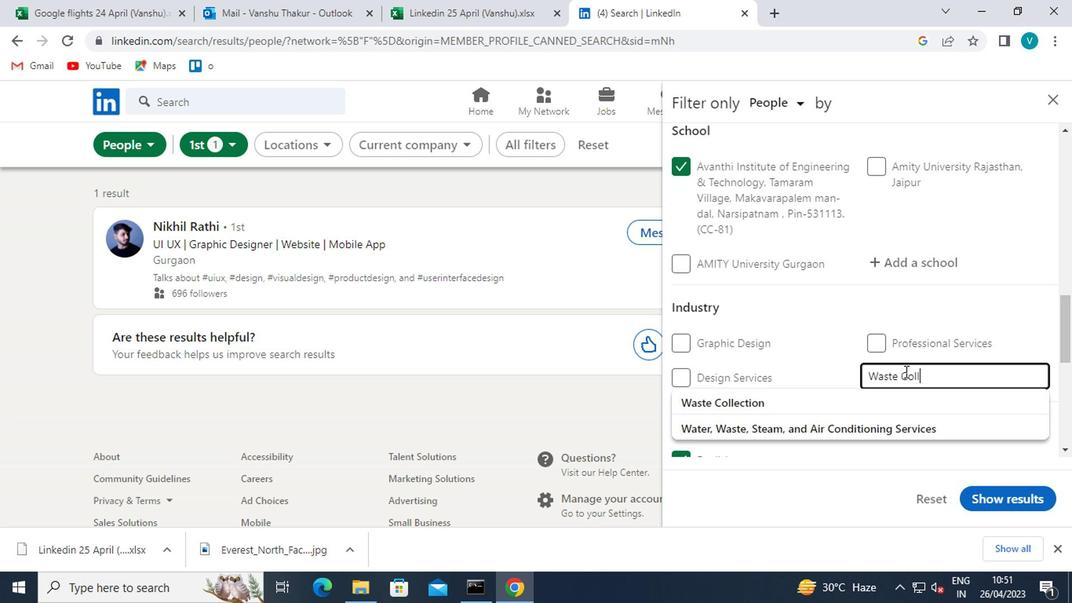 
Action: Mouse moved to (777, 402)
Screenshot: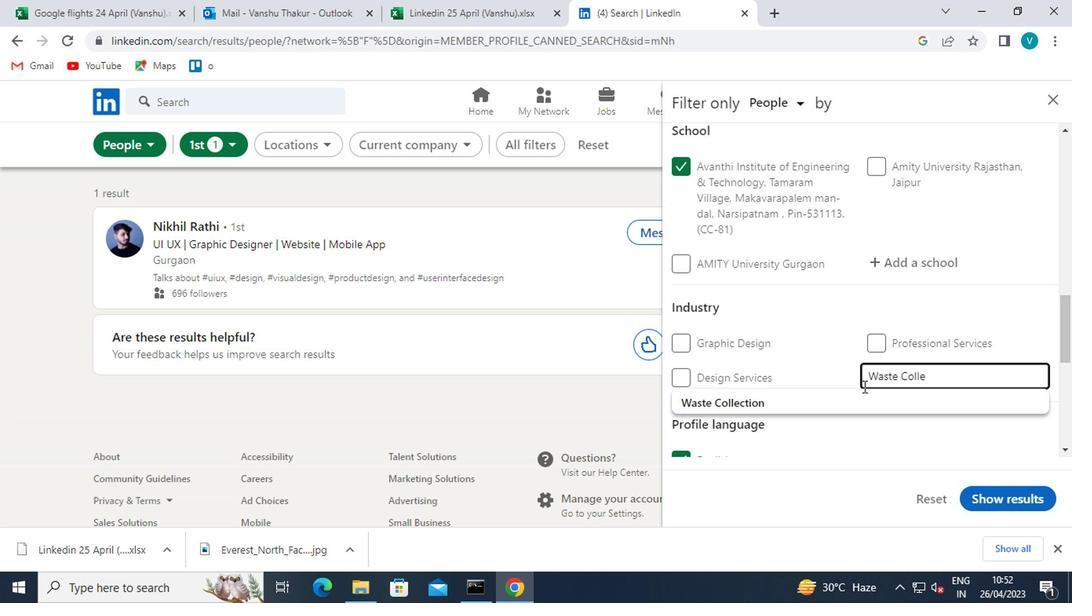 
Action: Mouse pressed left at (777, 402)
Screenshot: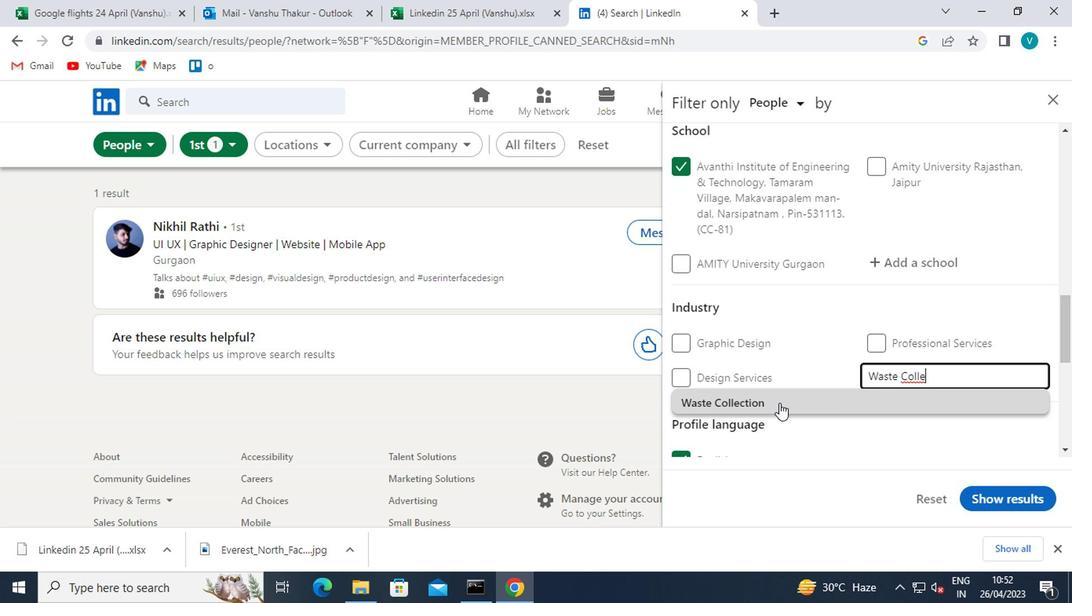 
Action: Mouse scrolled (777, 402) with delta (0, 0)
Screenshot: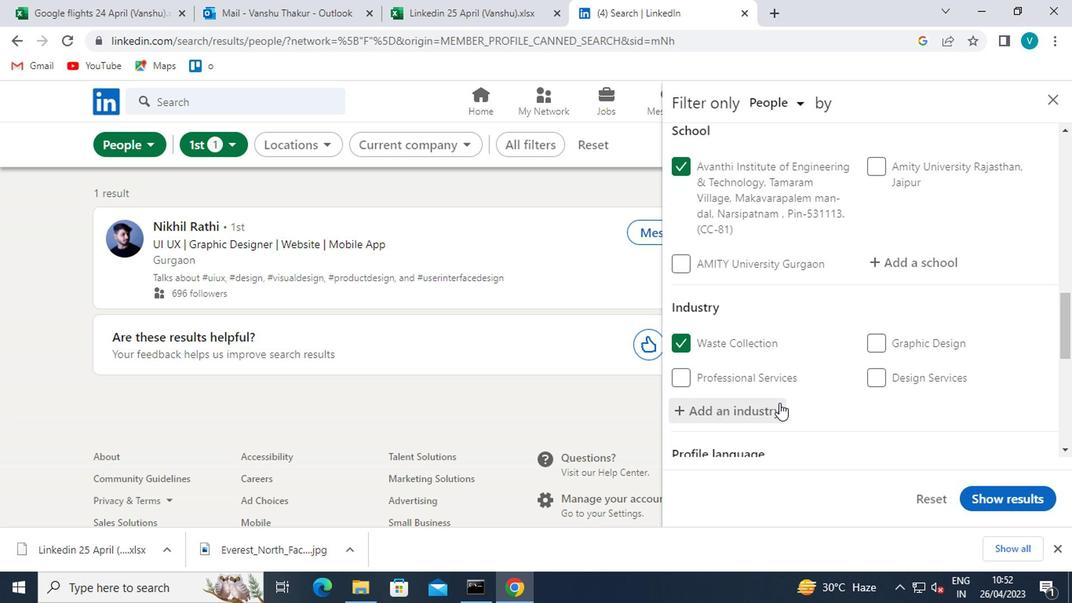 
Action: Mouse scrolled (777, 402) with delta (0, 0)
Screenshot: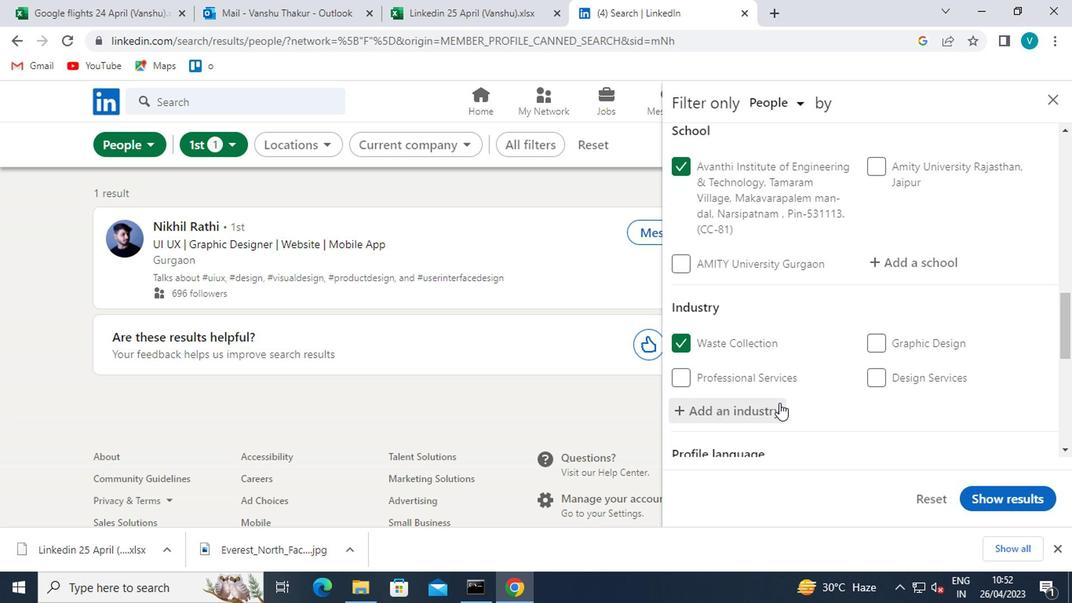 
Action: Mouse scrolled (777, 402) with delta (0, 0)
Screenshot: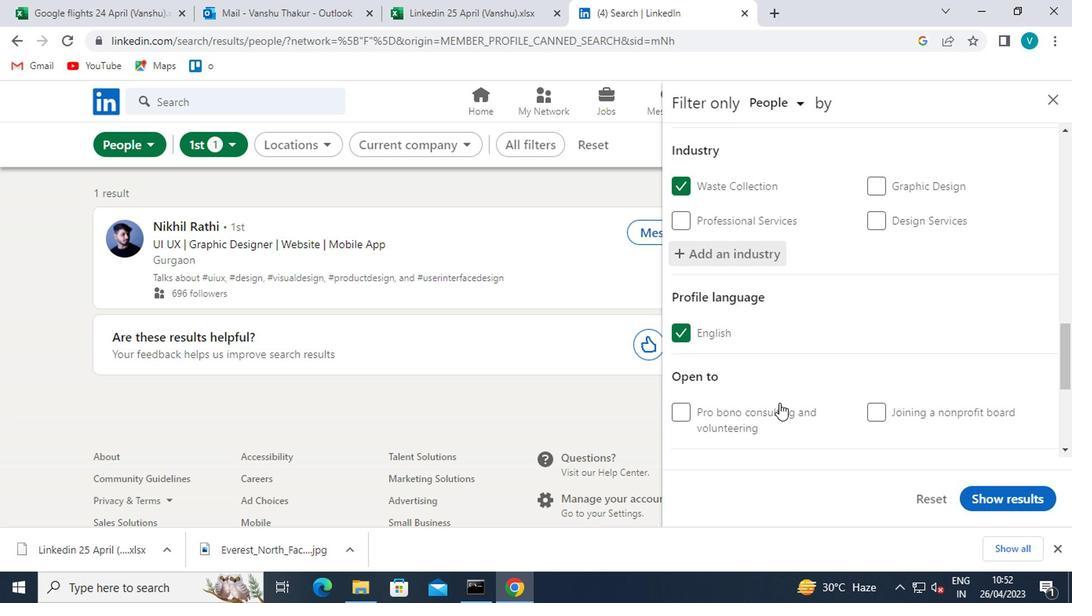 
Action: Mouse scrolled (777, 402) with delta (0, 0)
Screenshot: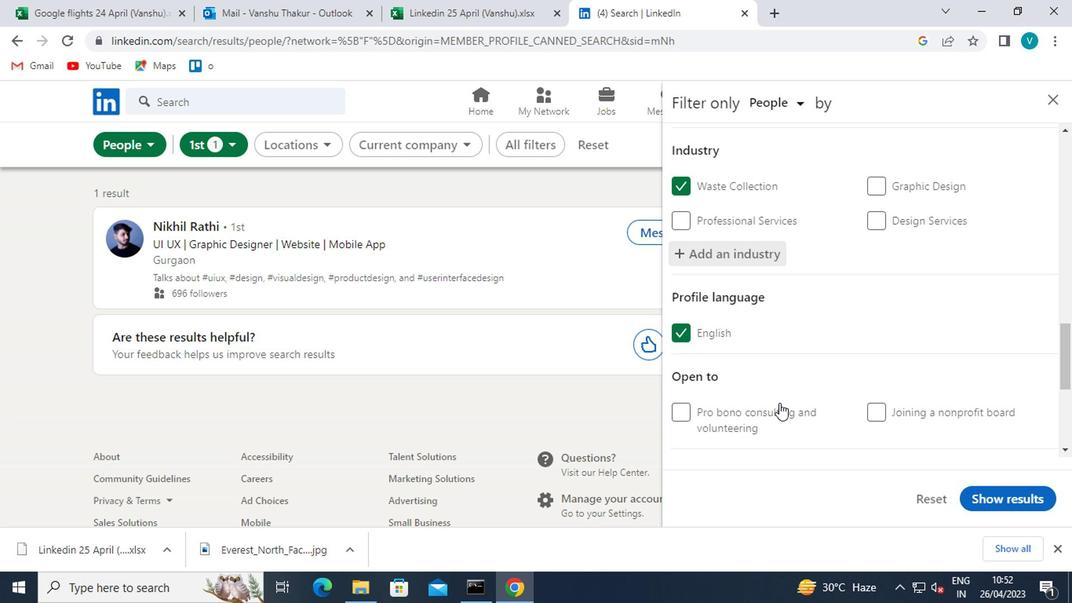 
Action: Mouse moved to (739, 343)
Screenshot: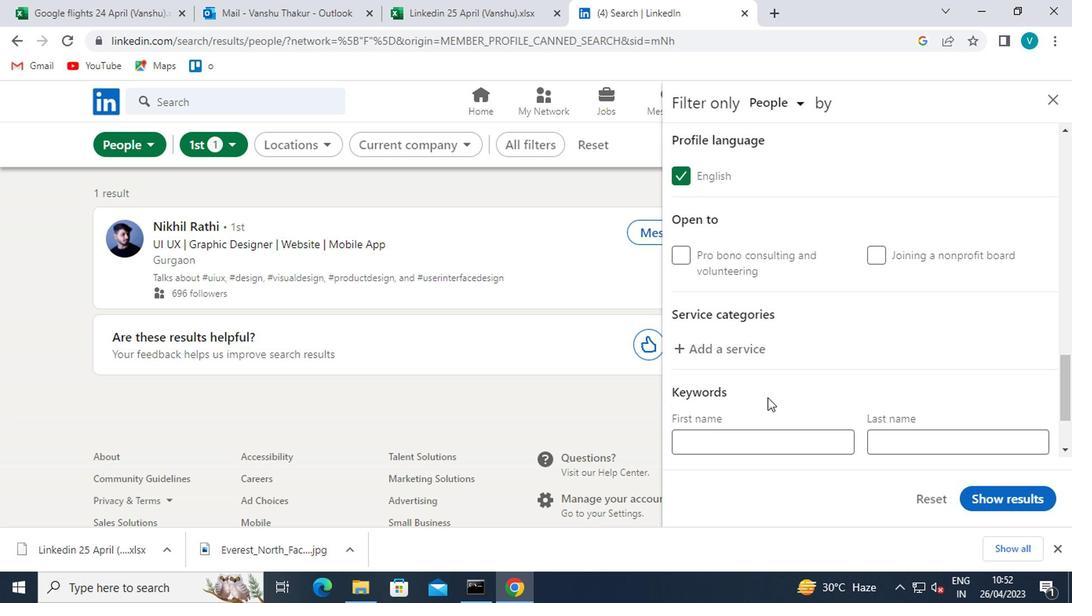 
Action: Mouse pressed left at (739, 343)
Screenshot: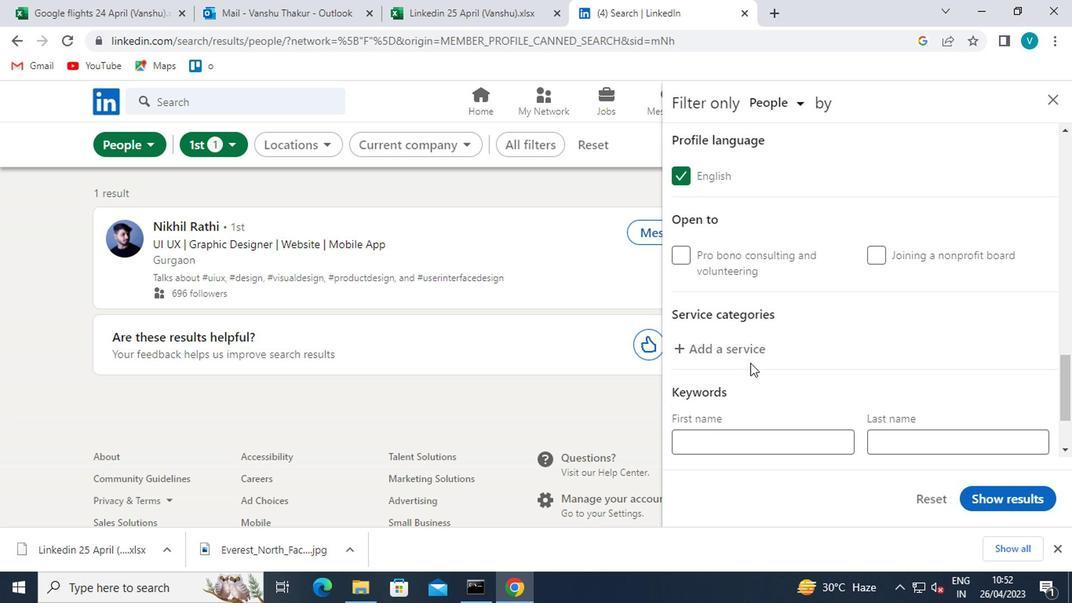
Action: Key pressed <Key.shift>EVENT<Key.space><Key.shift>PLANNING<Key.space>
Screenshot: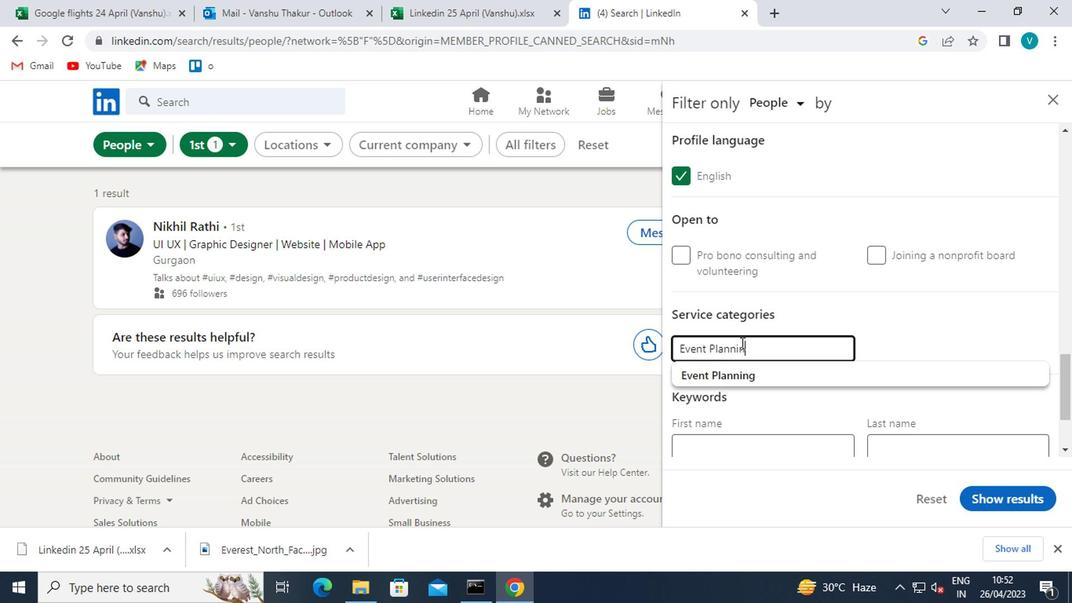 
Action: Mouse scrolled (739, 342) with delta (0, -1)
Screenshot: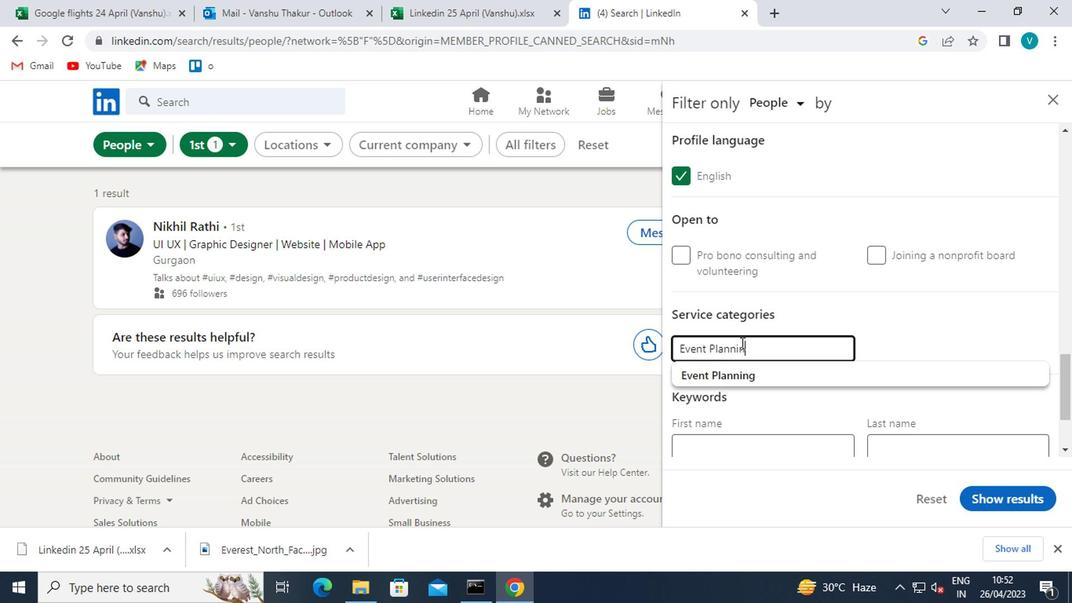
Action: Mouse scrolled (739, 342) with delta (0, -1)
Screenshot: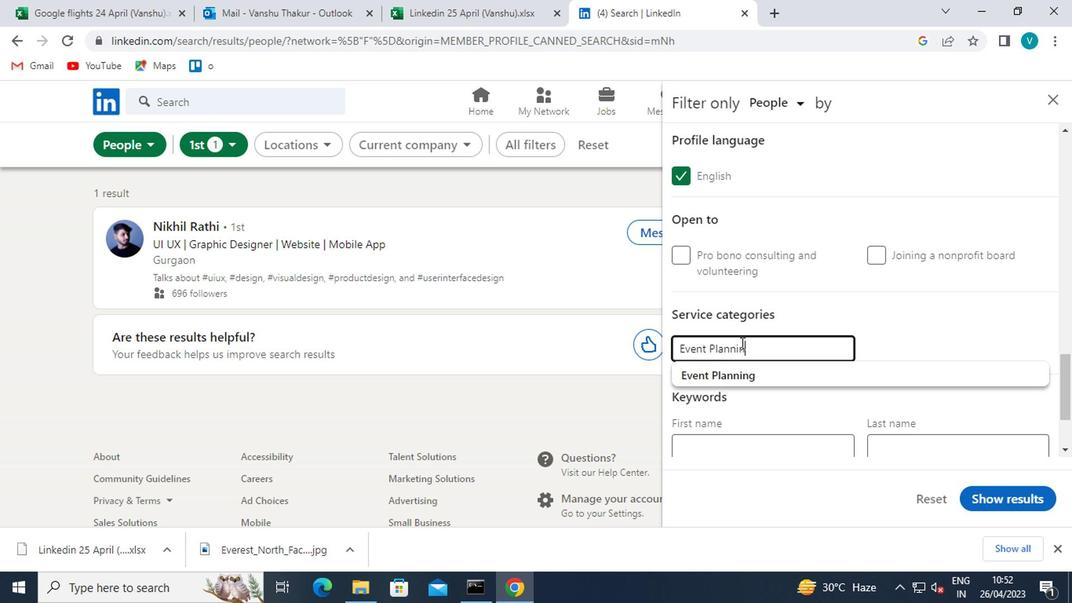 
Action: Mouse moved to (731, 387)
Screenshot: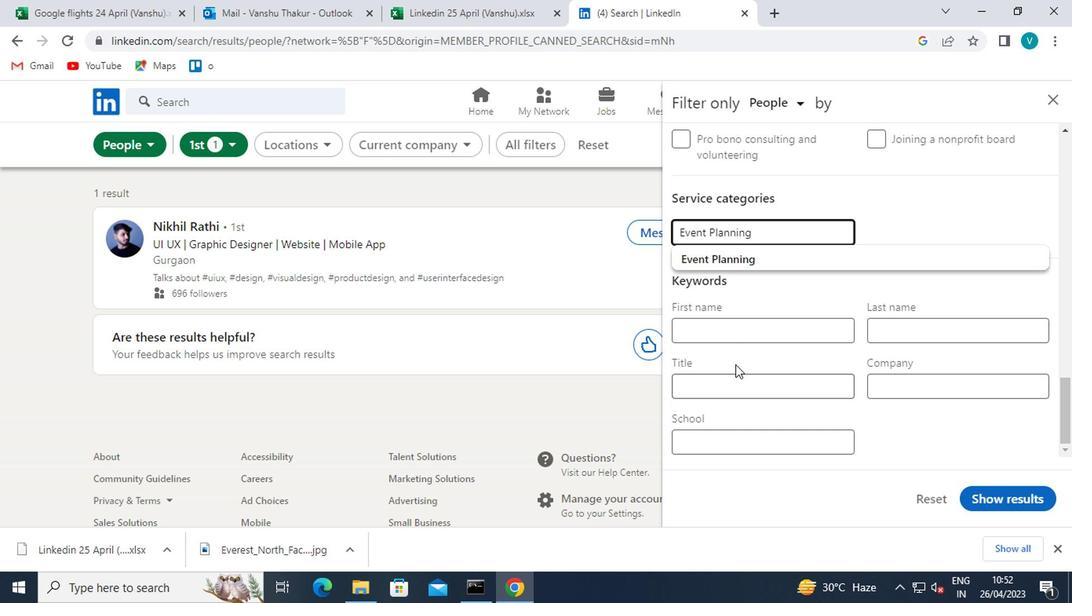 
Action: Mouse pressed left at (731, 387)
Screenshot: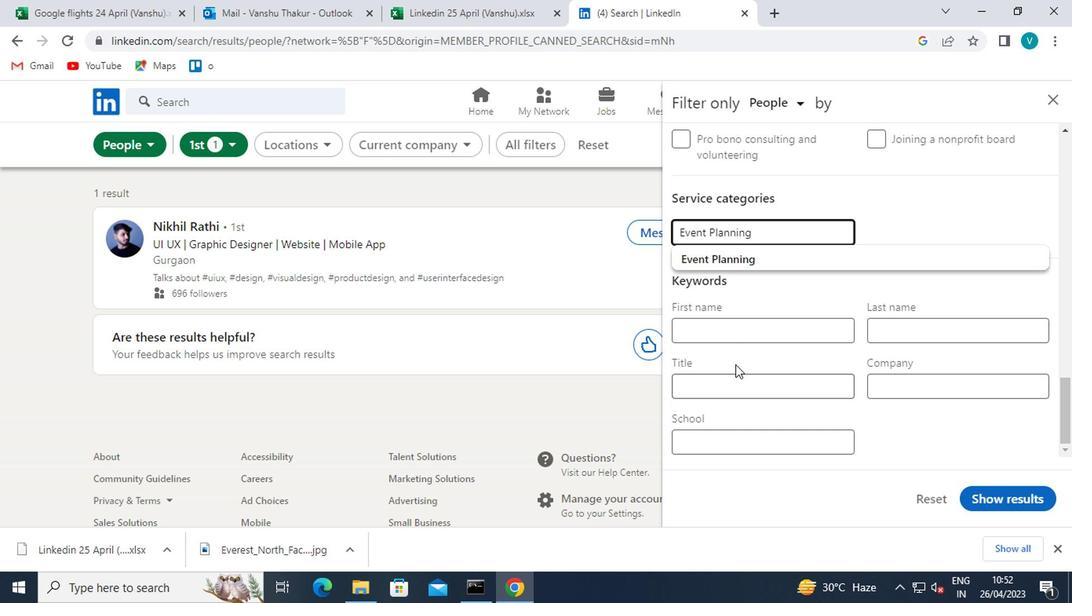 
Action: Key pressed <Key.shift>MOVER
Screenshot: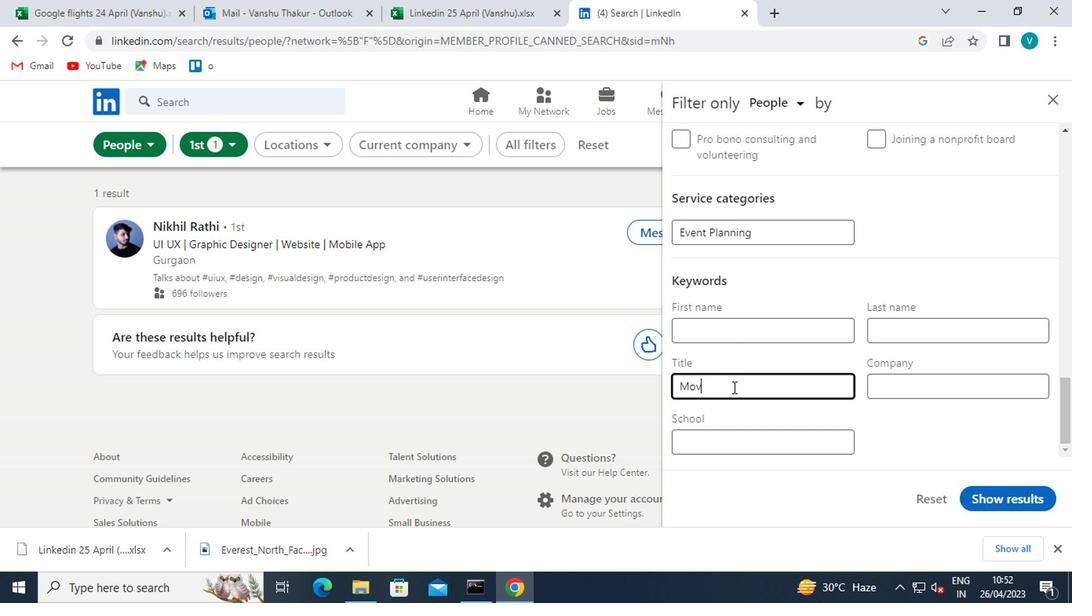 
Action: Mouse moved to (972, 494)
Screenshot: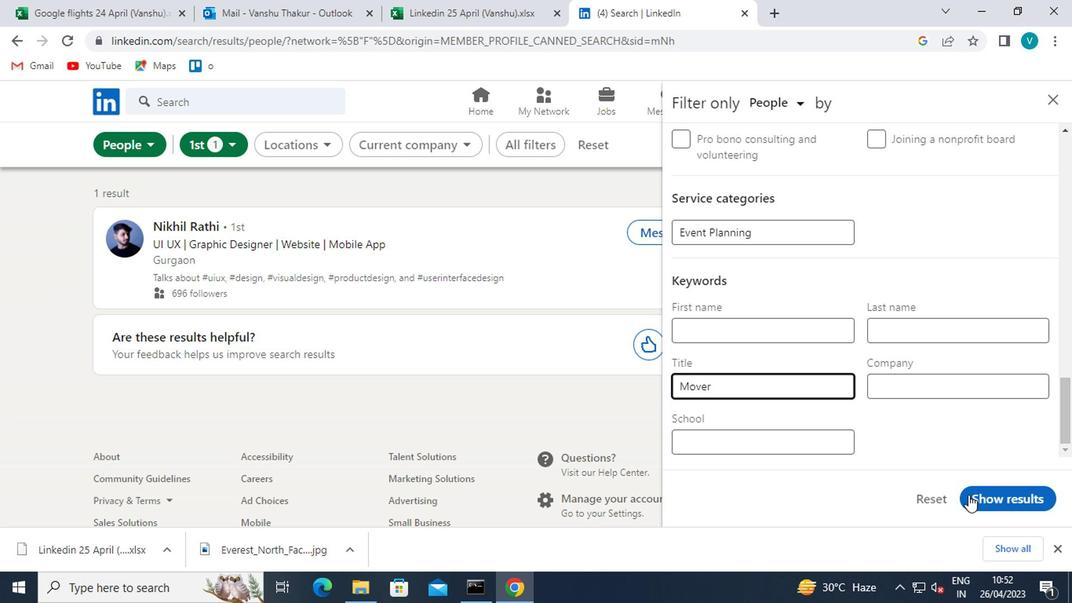 
Action: Mouse pressed left at (972, 494)
Screenshot: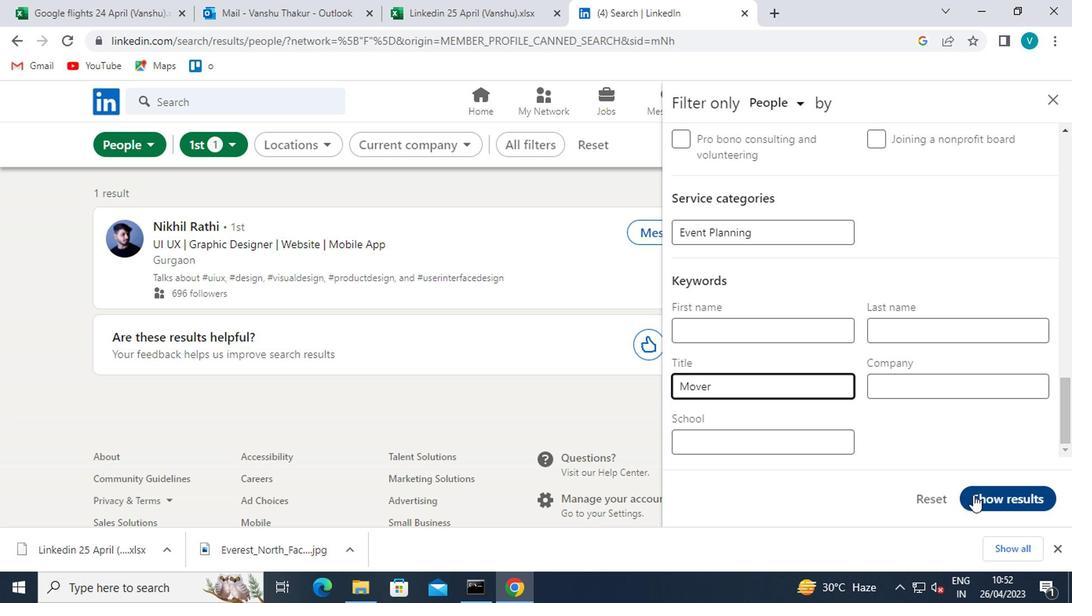 
